 Task: Sort the products in the category "Facial Care & Cosmetics" by unit price (low first).
Action: Mouse moved to (332, 157)
Screenshot: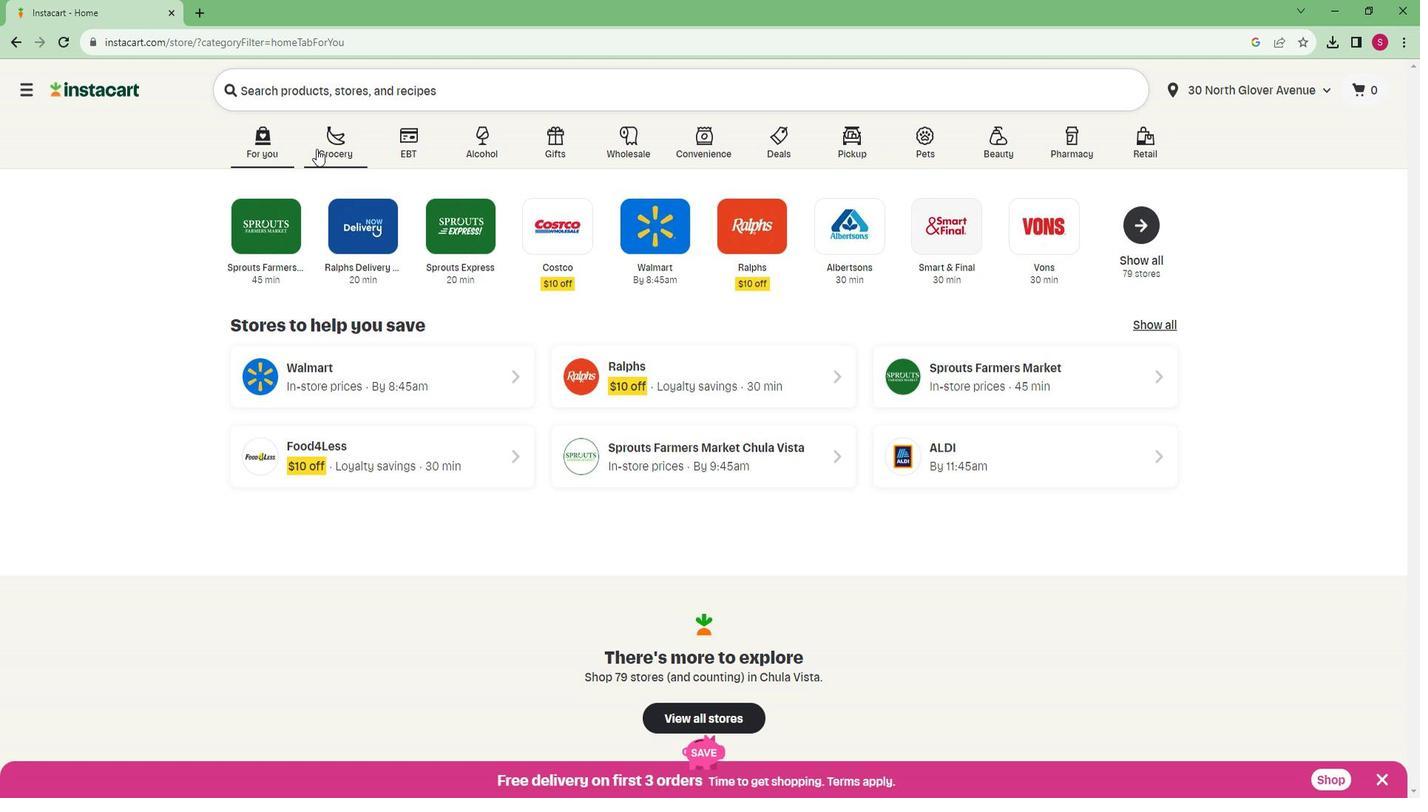 
Action: Mouse pressed left at (332, 157)
Screenshot: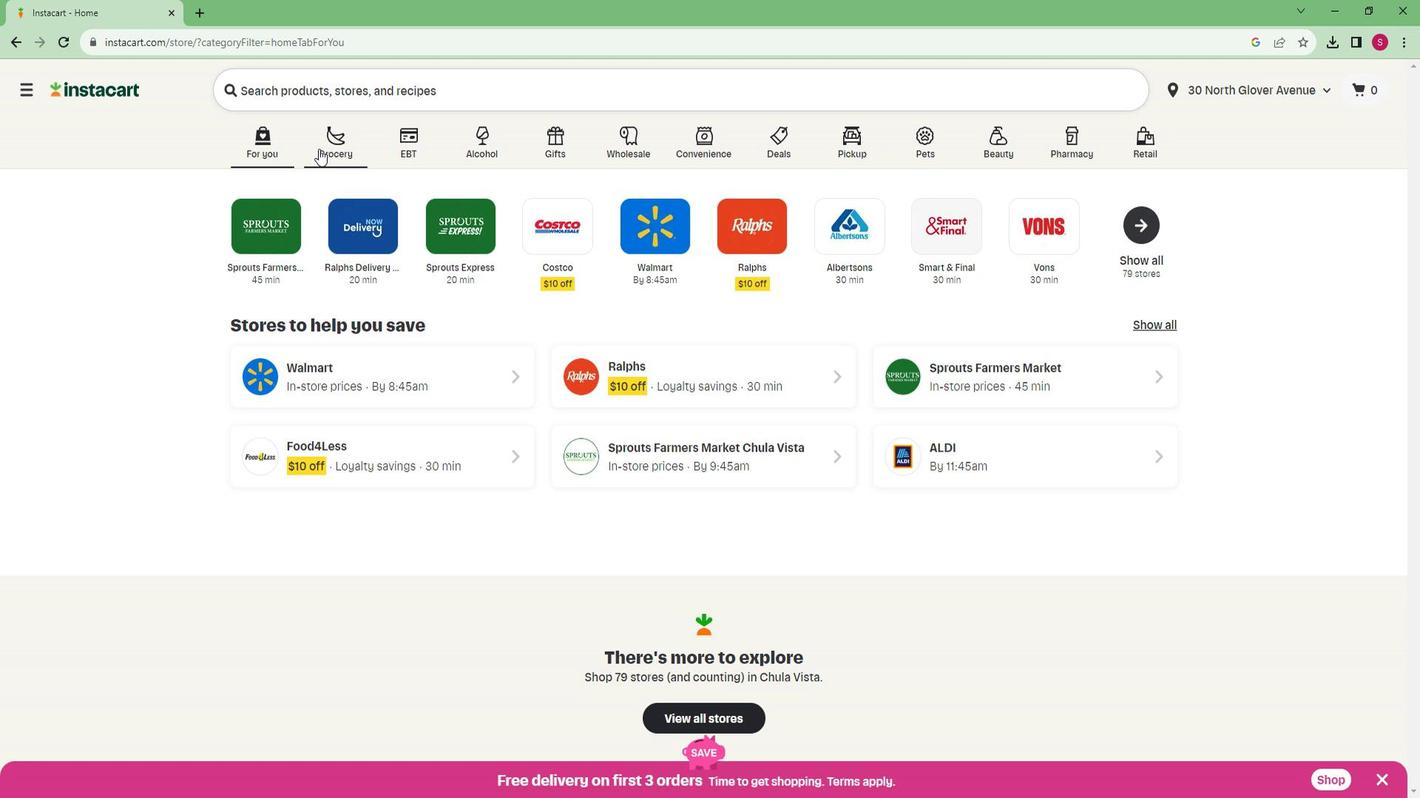 
Action: Mouse moved to (289, 380)
Screenshot: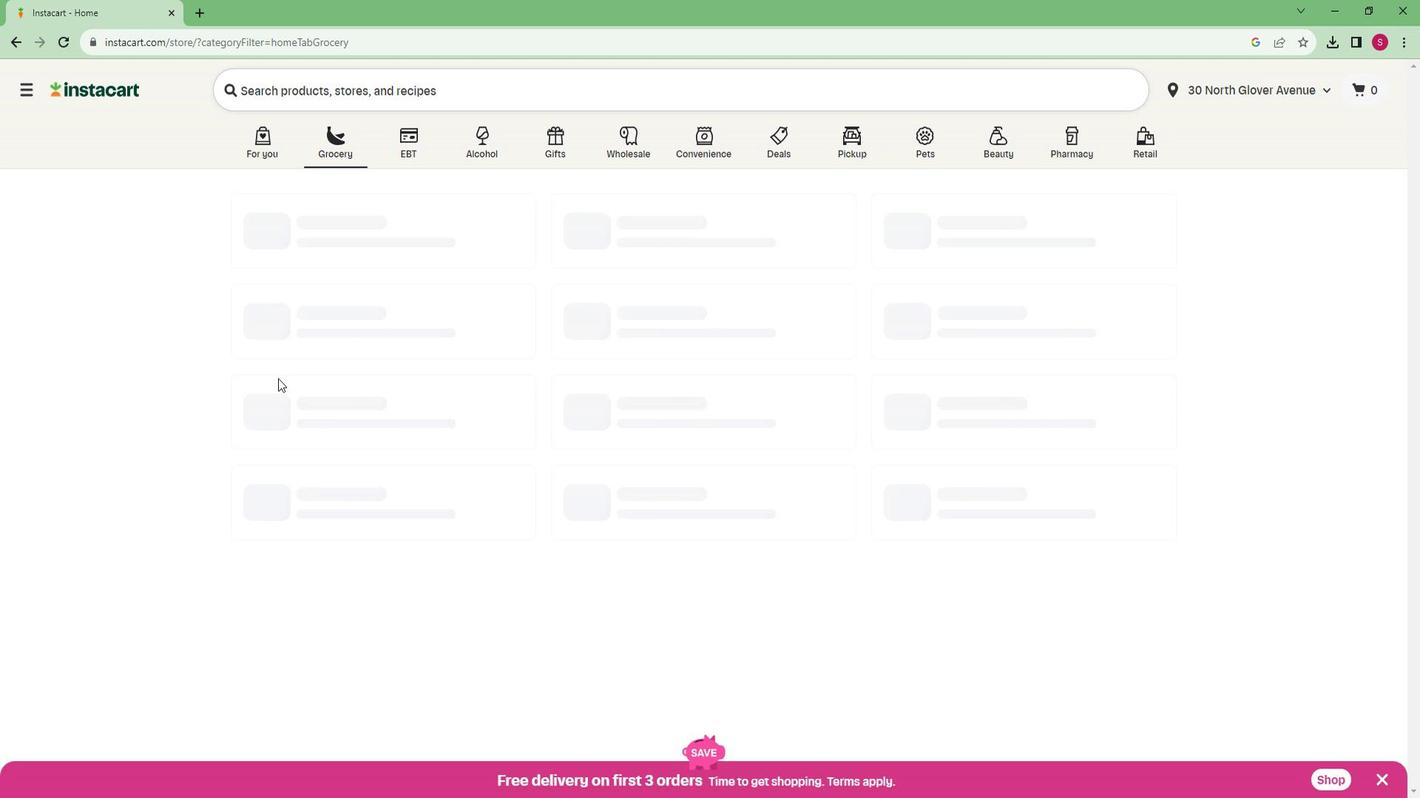
Action: Mouse scrolled (289, 380) with delta (0, 0)
Screenshot: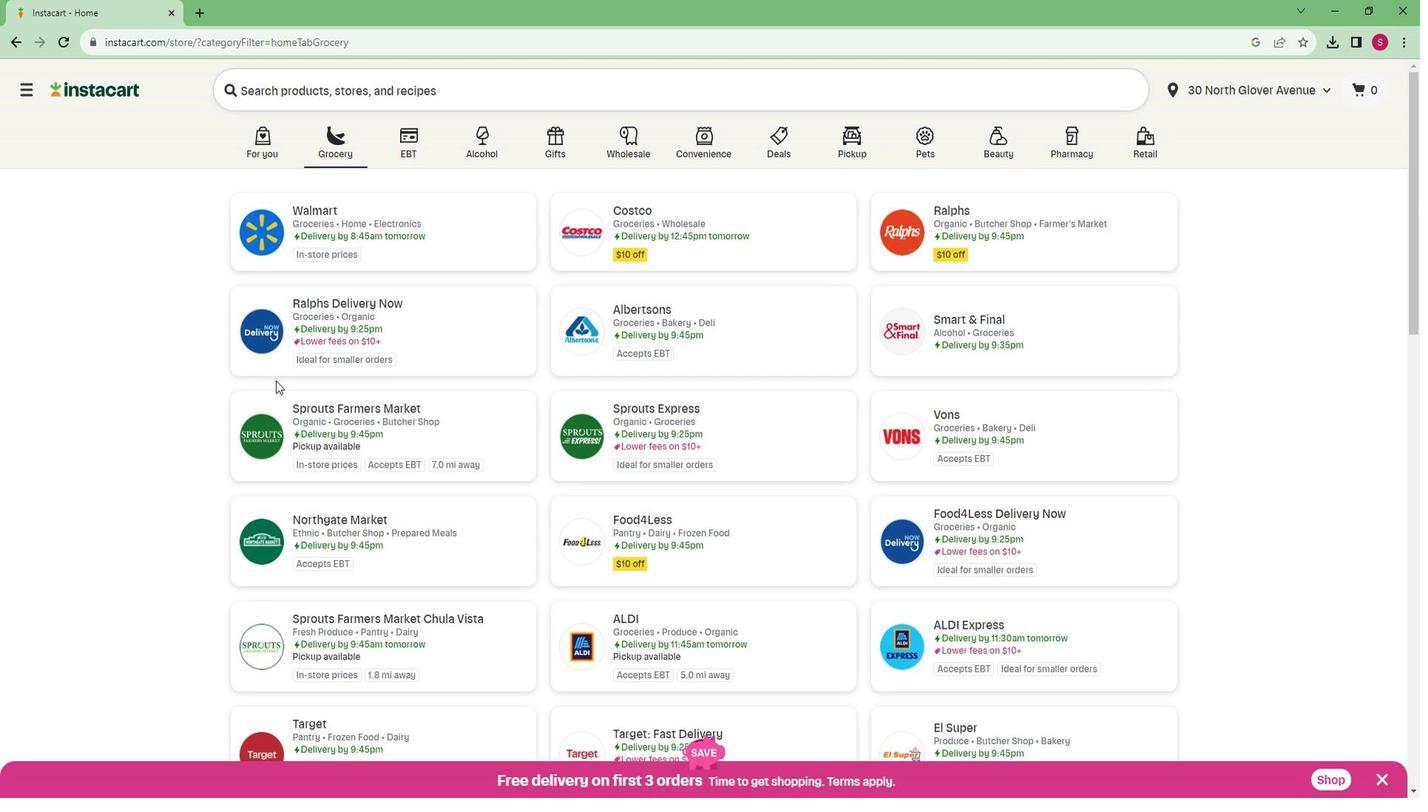 
Action: Mouse scrolled (289, 380) with delta (0, 0)
Screenshot: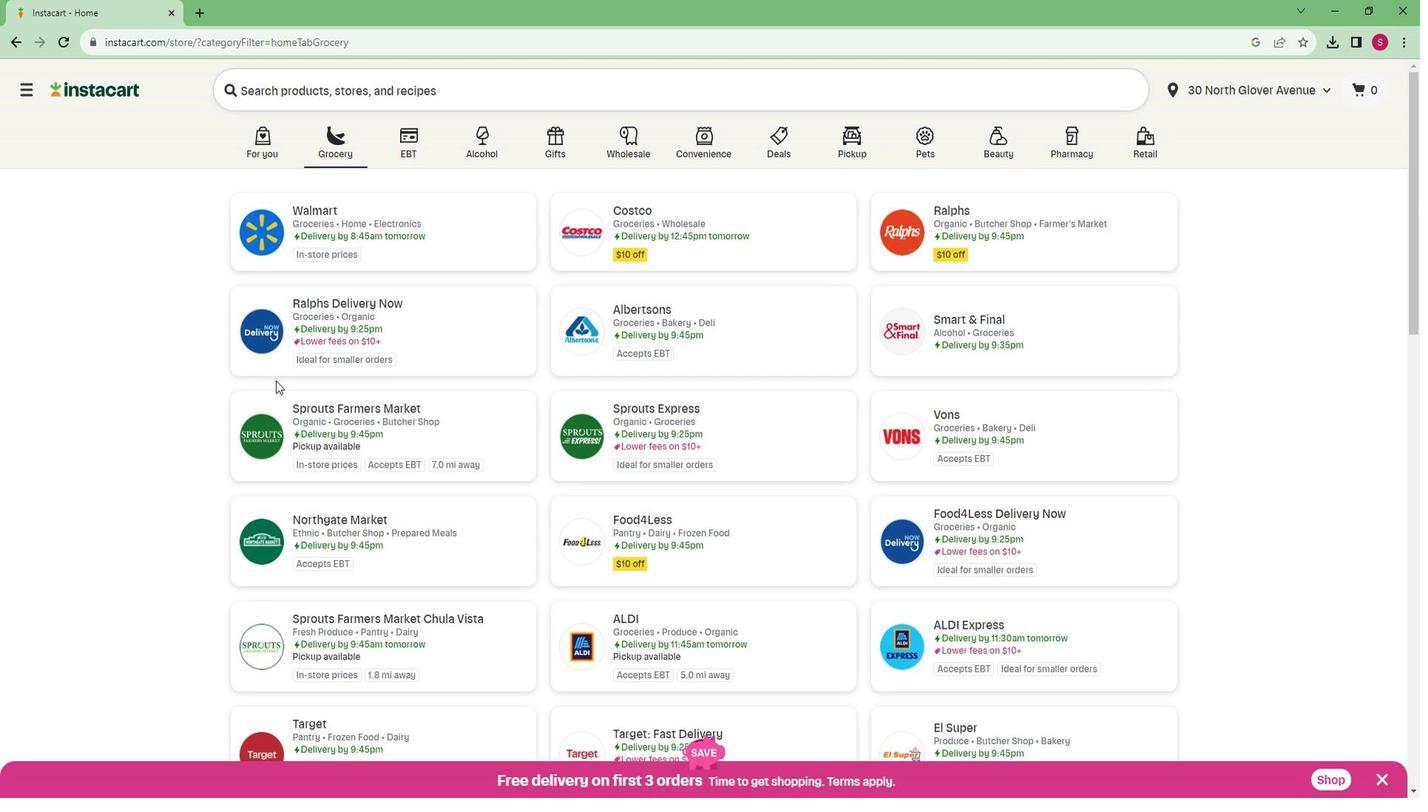 
Action: Mouse scrolled (289, 380) with delta (0, 0)
Screenshot: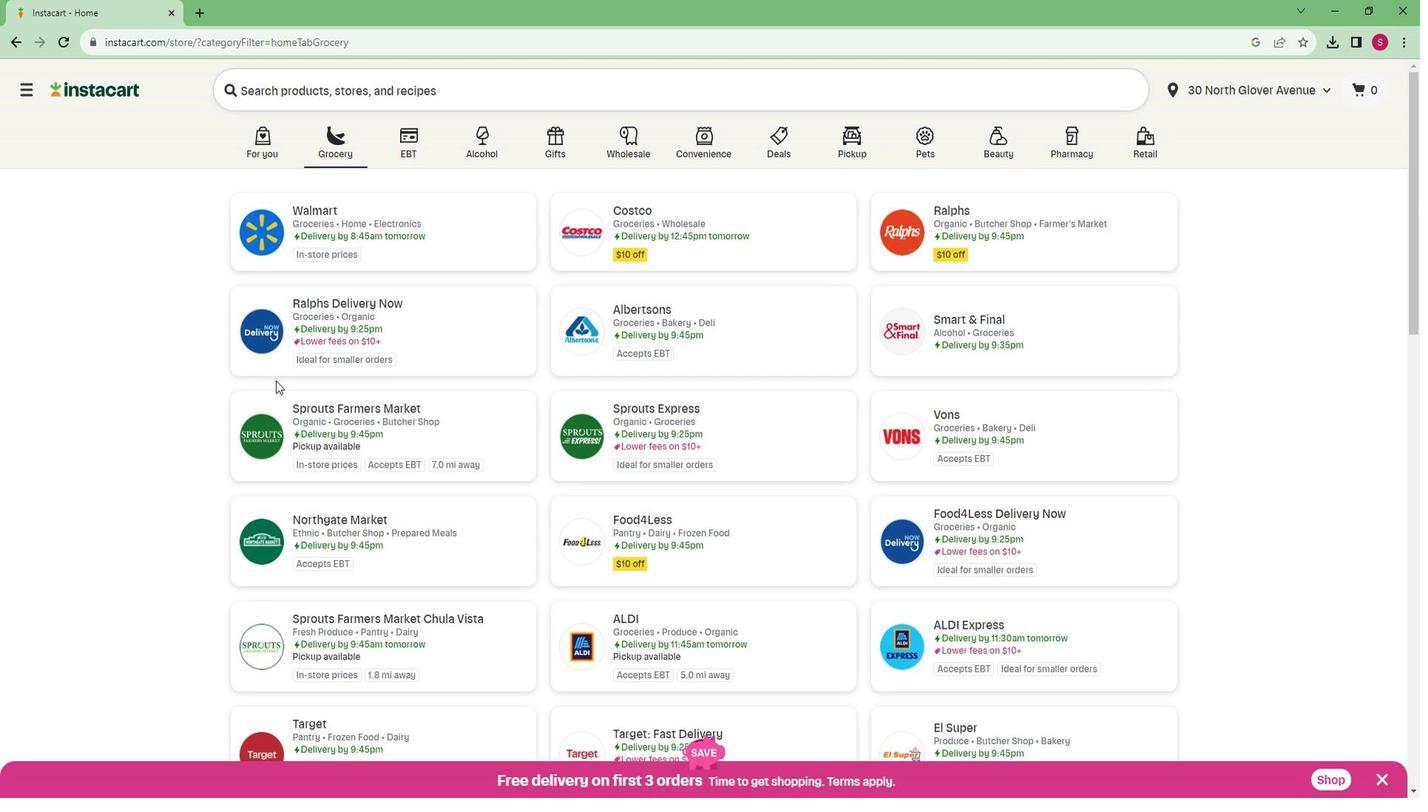 
Action: Mouse scrolled (289, 380) with delta (0, 0)
Screenshot: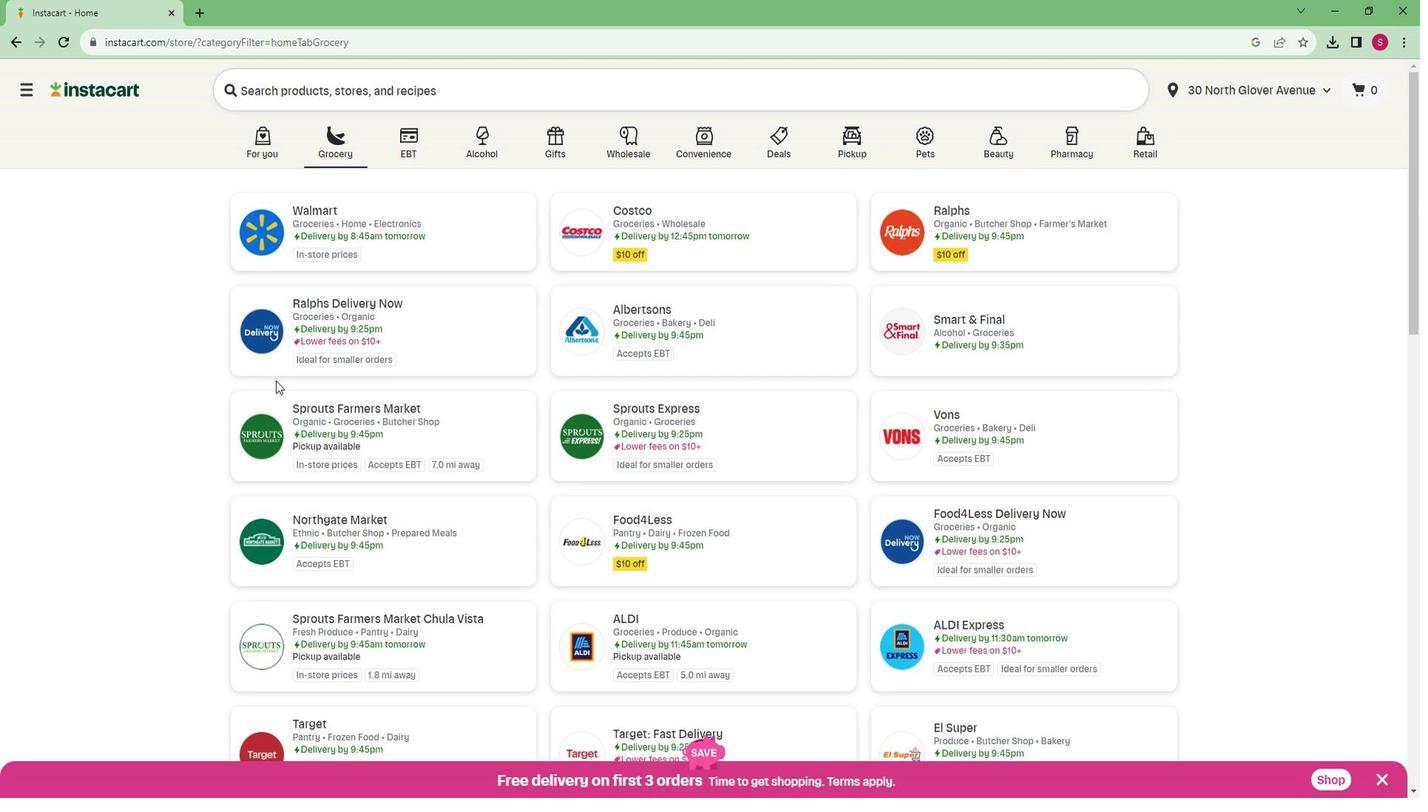 
Action: Mouse scrolled (289, 380) with delta (0, 0)
Screenshot: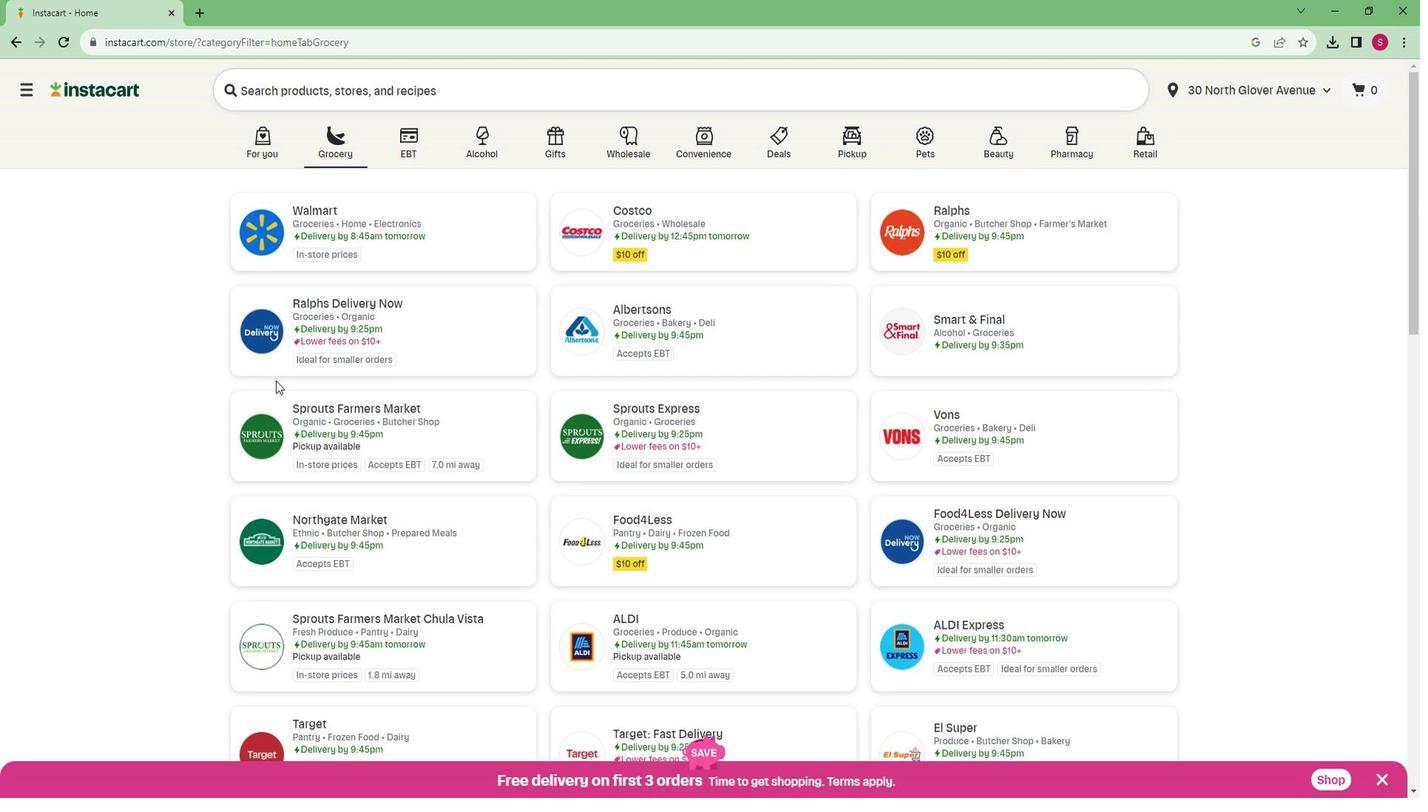 
Action: Mouse scrolled (289, 380) with delta (0, 0)
Screenshot: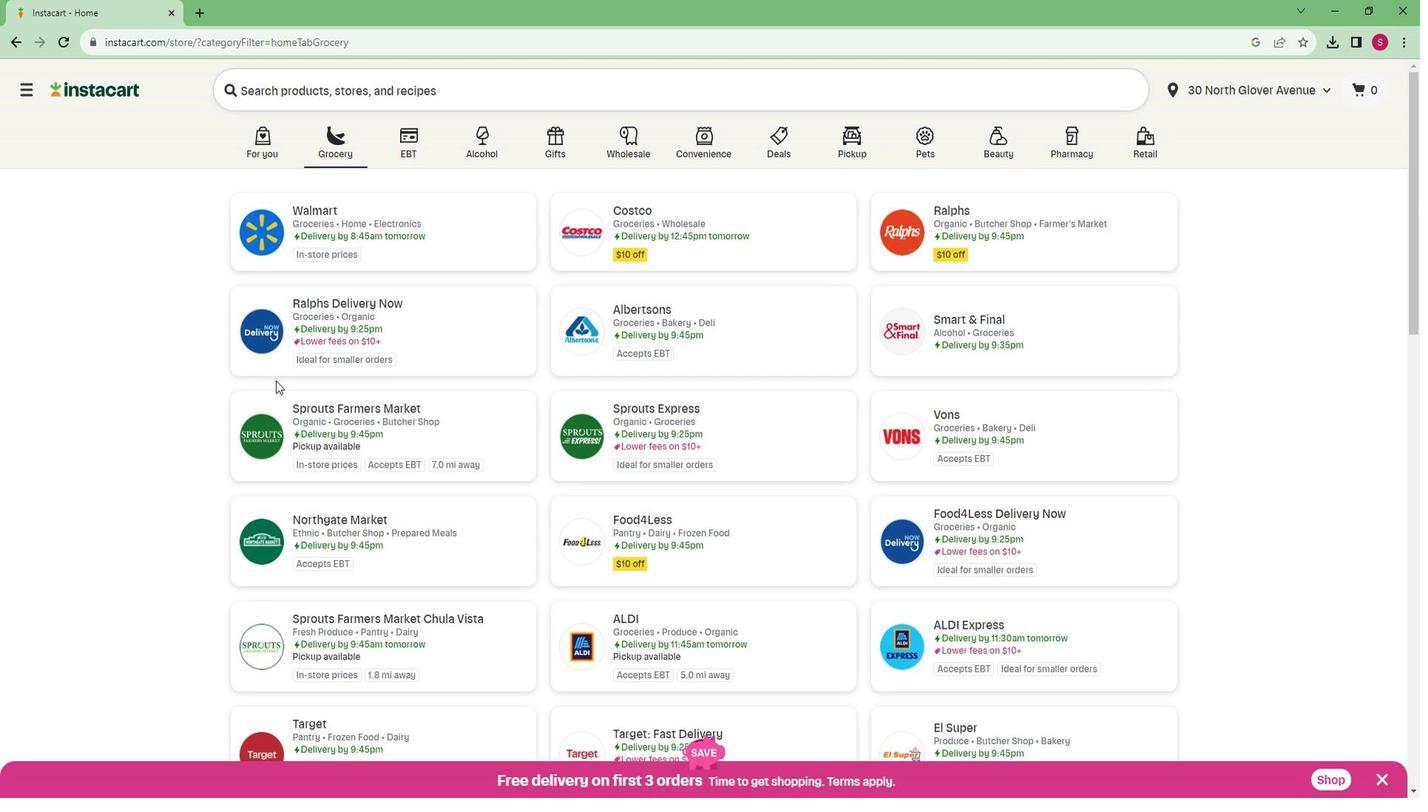 
Action: Mouse scrolled (289, 381) with delta (0, 0)
Screenshot: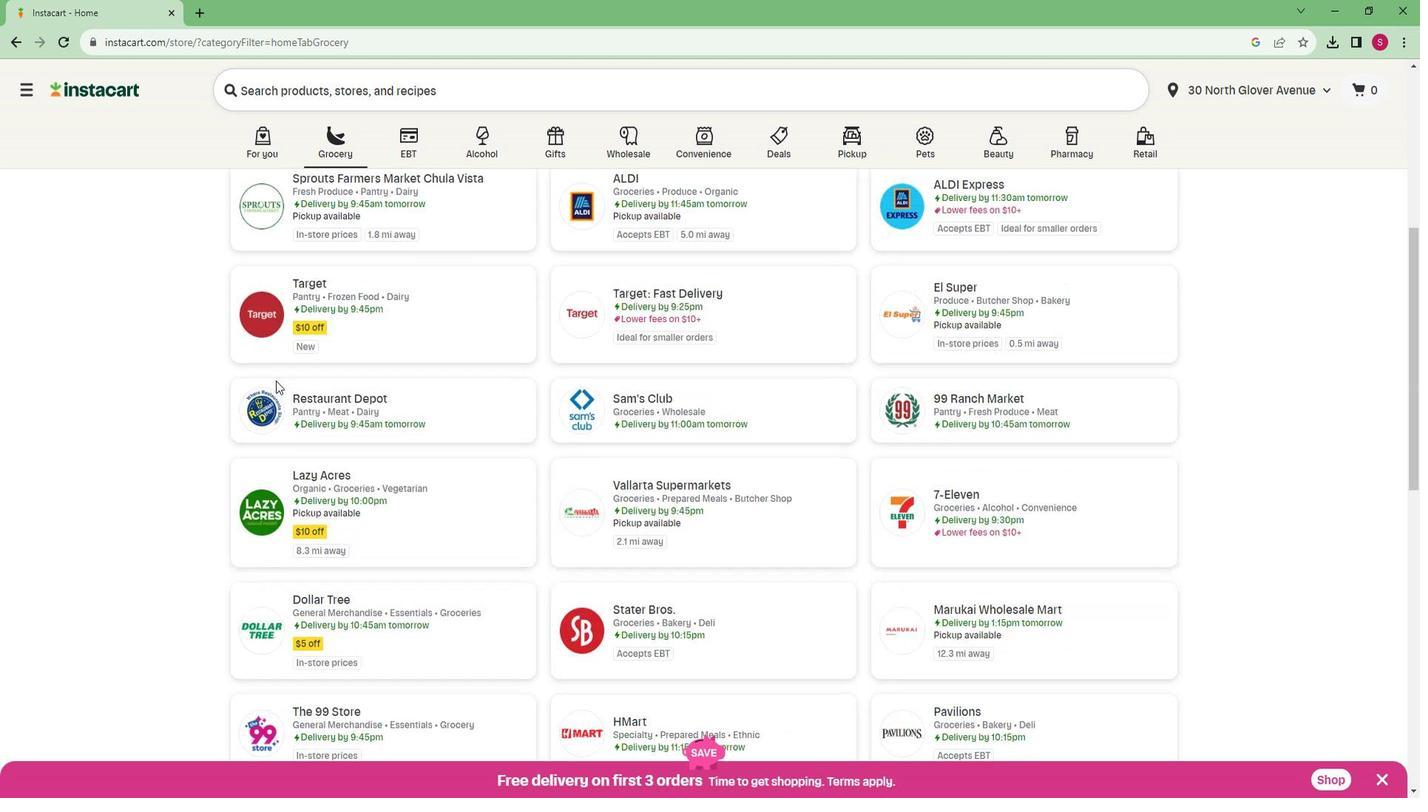 
Action: Mouse scrolled (289, 381) with delta (0, 0)
Screenshot: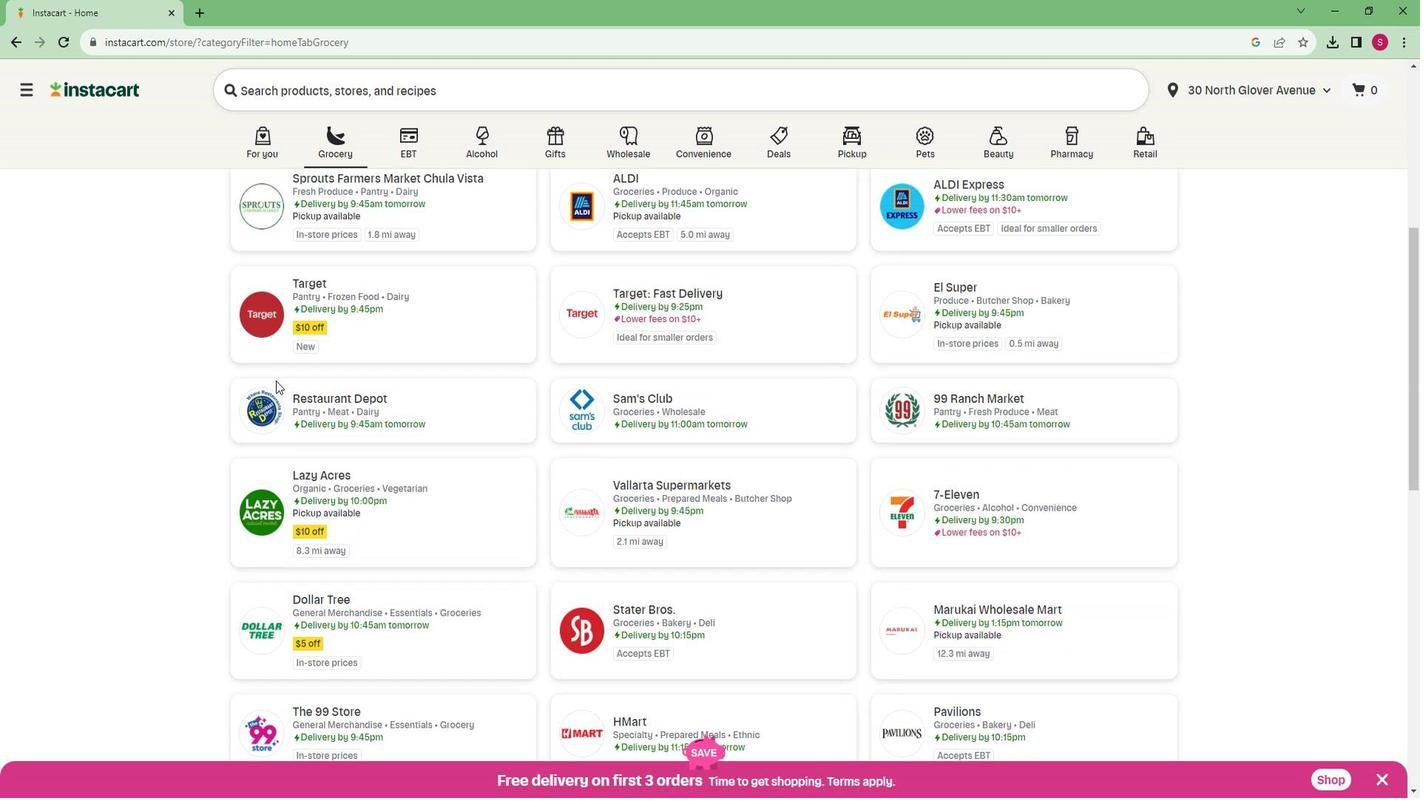 
Action: Mouse scrolled (289, 381) with delta (0, 0)
Screenshot: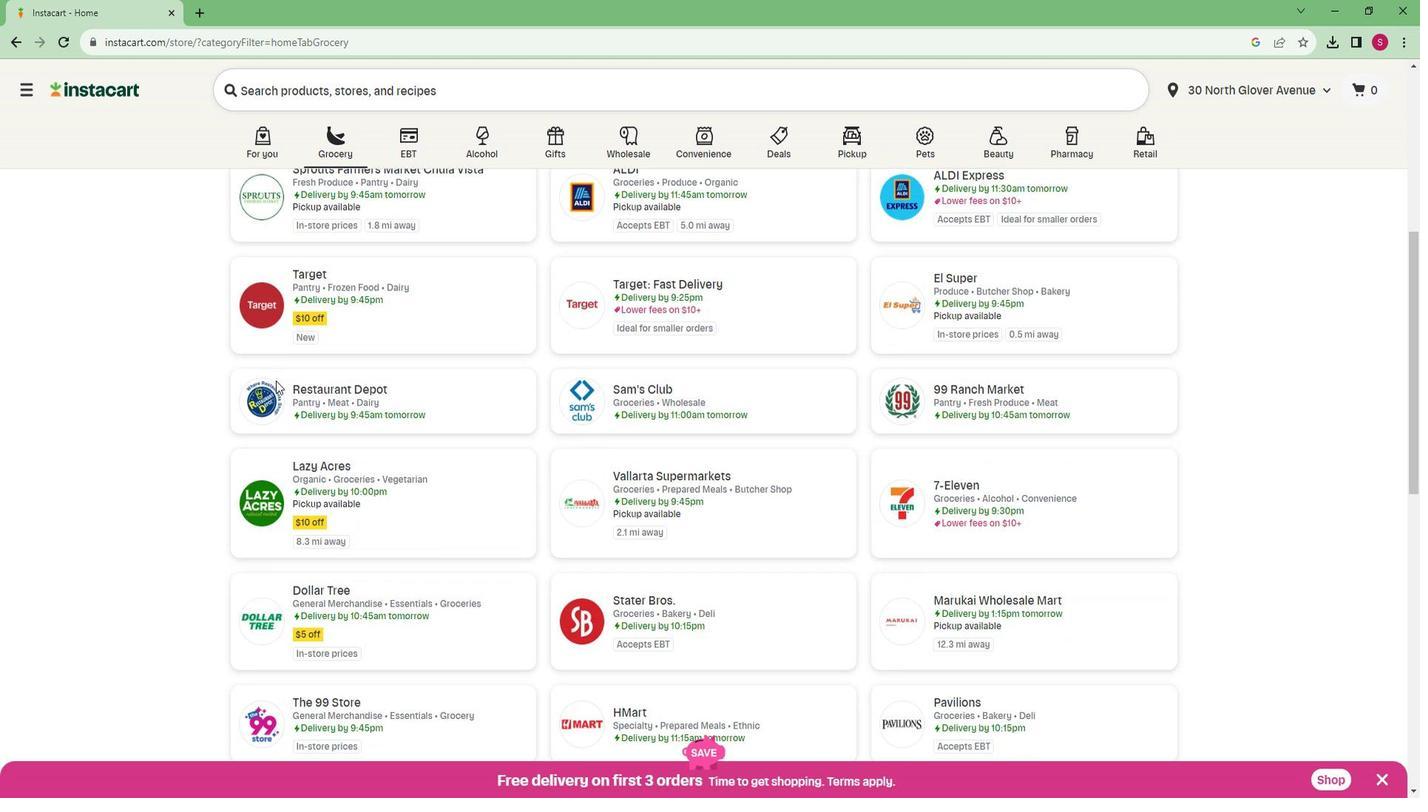 
Action: Mouse scrolled (289, 381) with delta (0, 0)
Screenshot: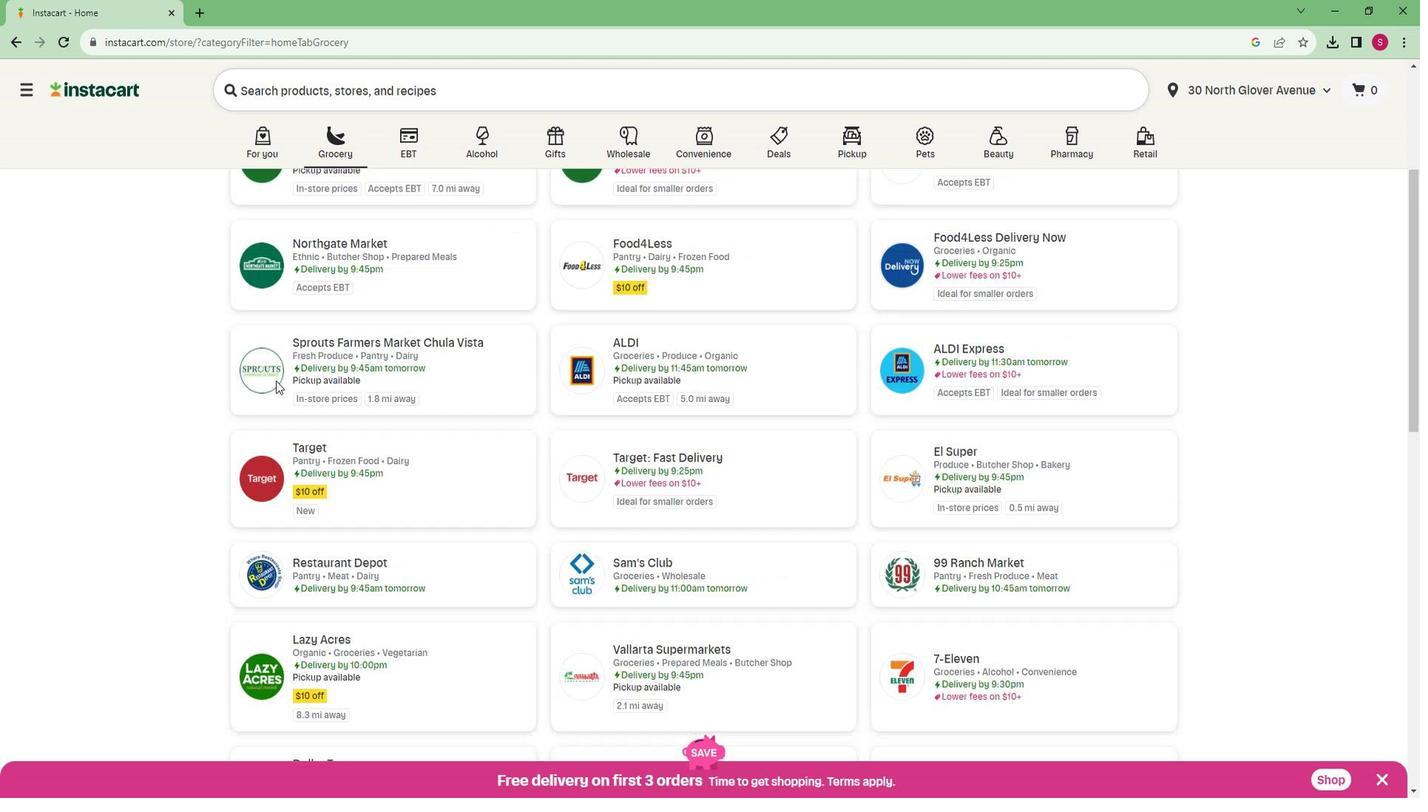 
Action: Mouse moved to (367, 275)
Screenshot: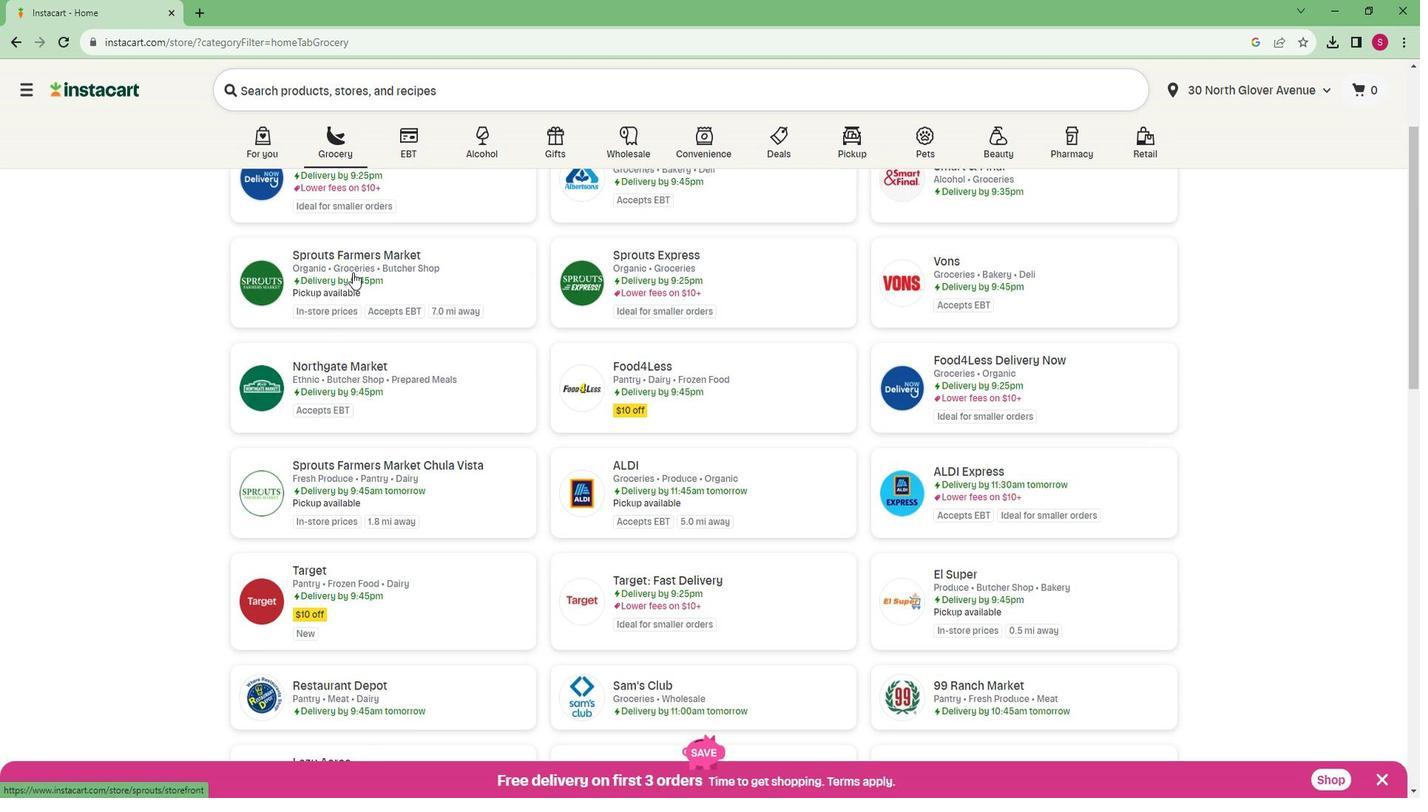
Action: Mouse pressed left at (367, 275)
Screenshot: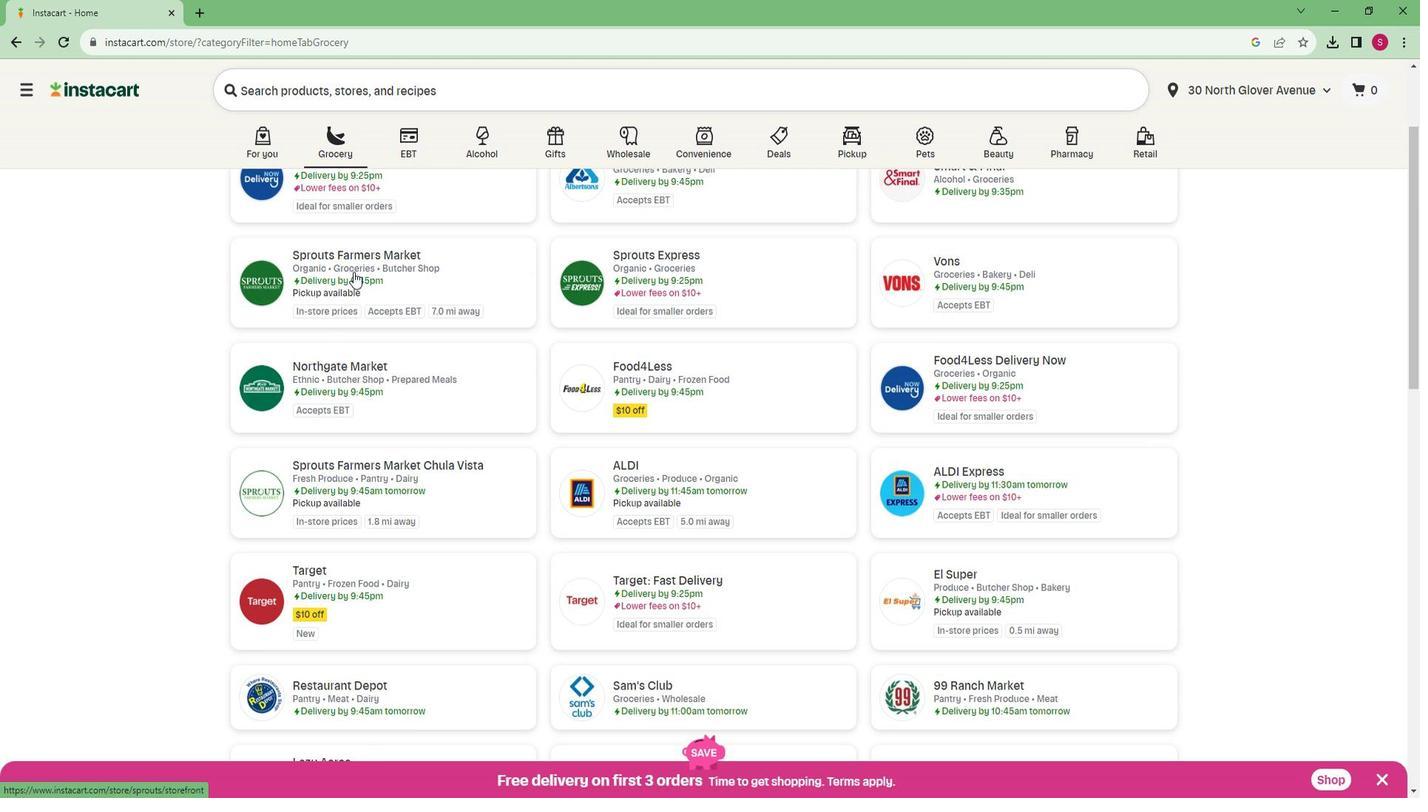
Action: Mouse moved to (110, 540)
Screenshot: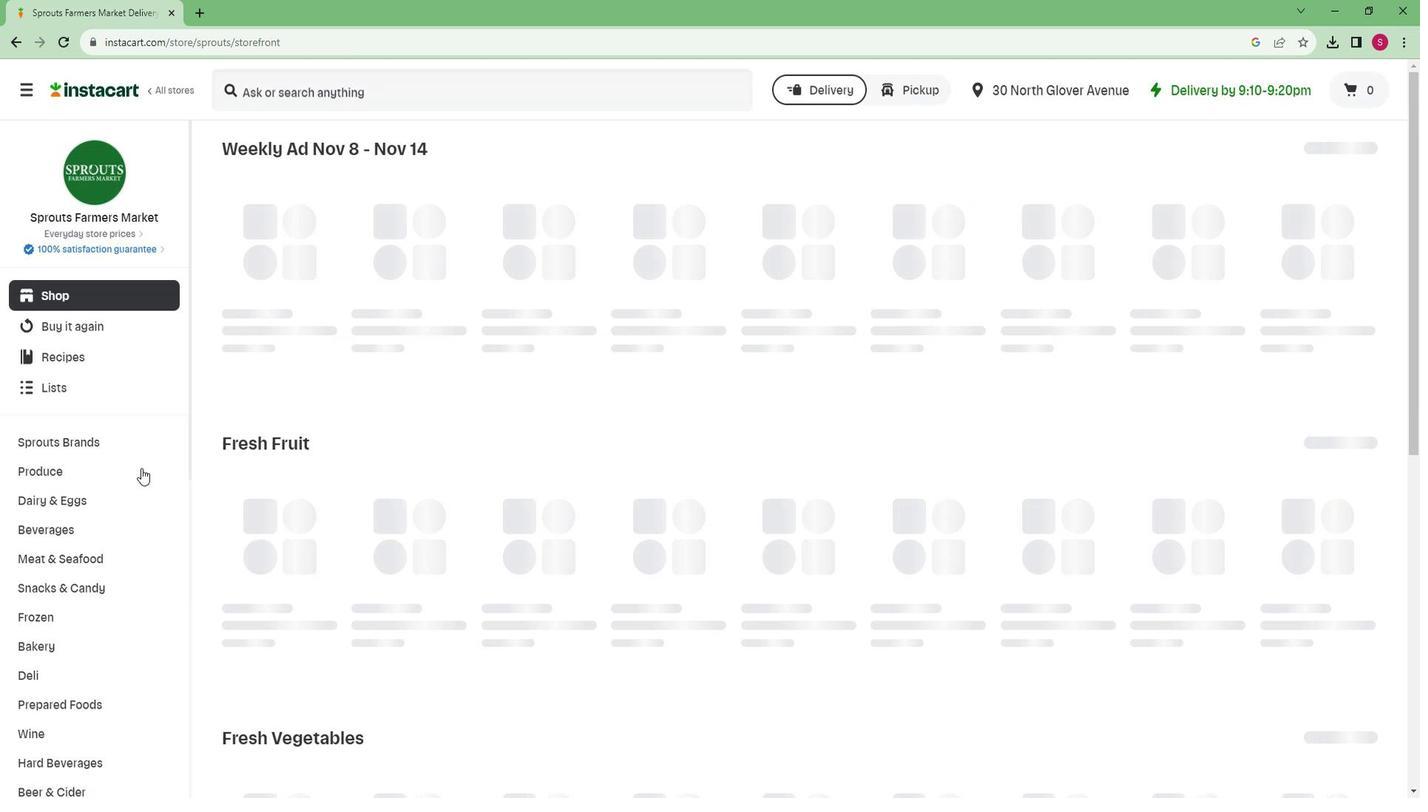 
Action: Mouse scrolled (110, 540) with delta (0, 0)
Screenshot: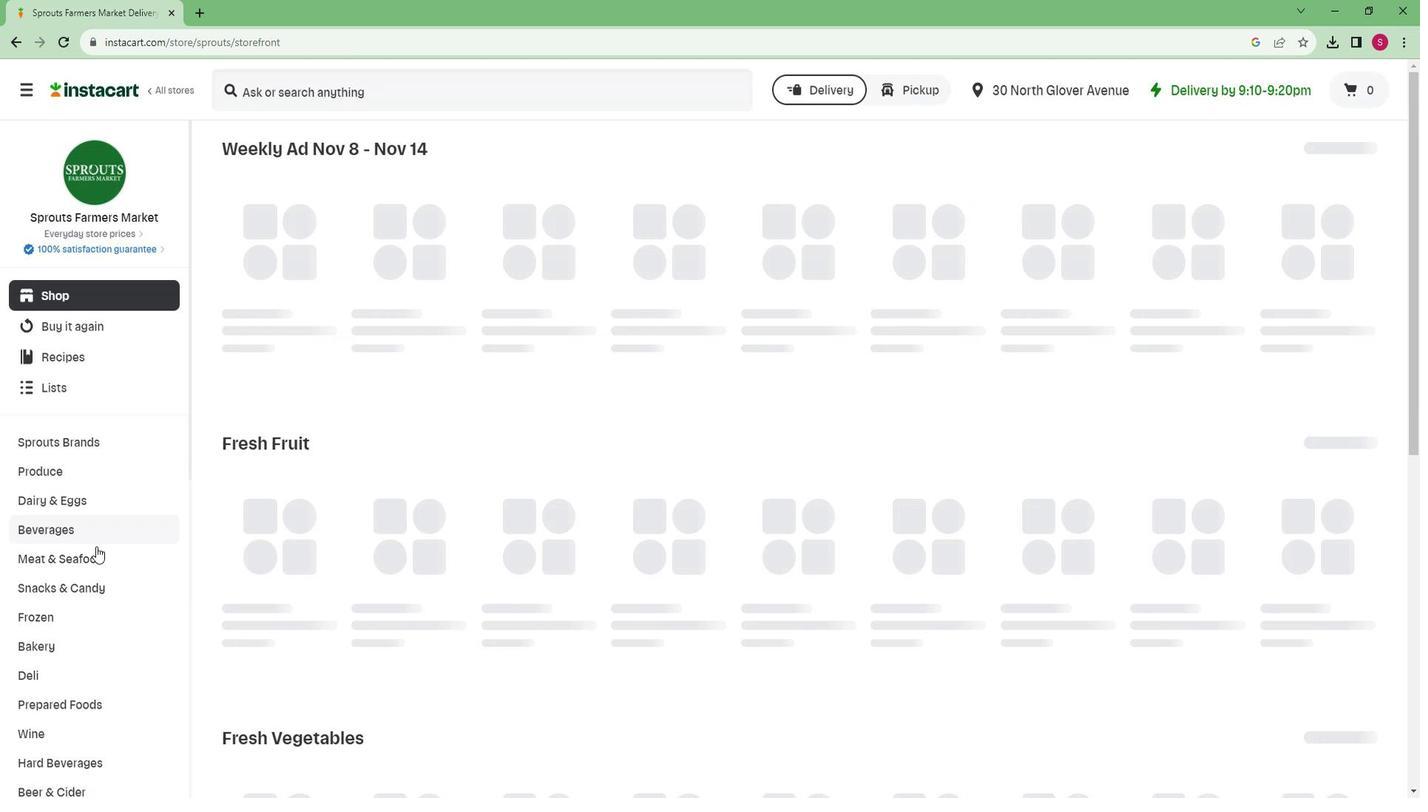
Action: Mouse scrolled (110, 540) with delta (0, 0)
Screenshot: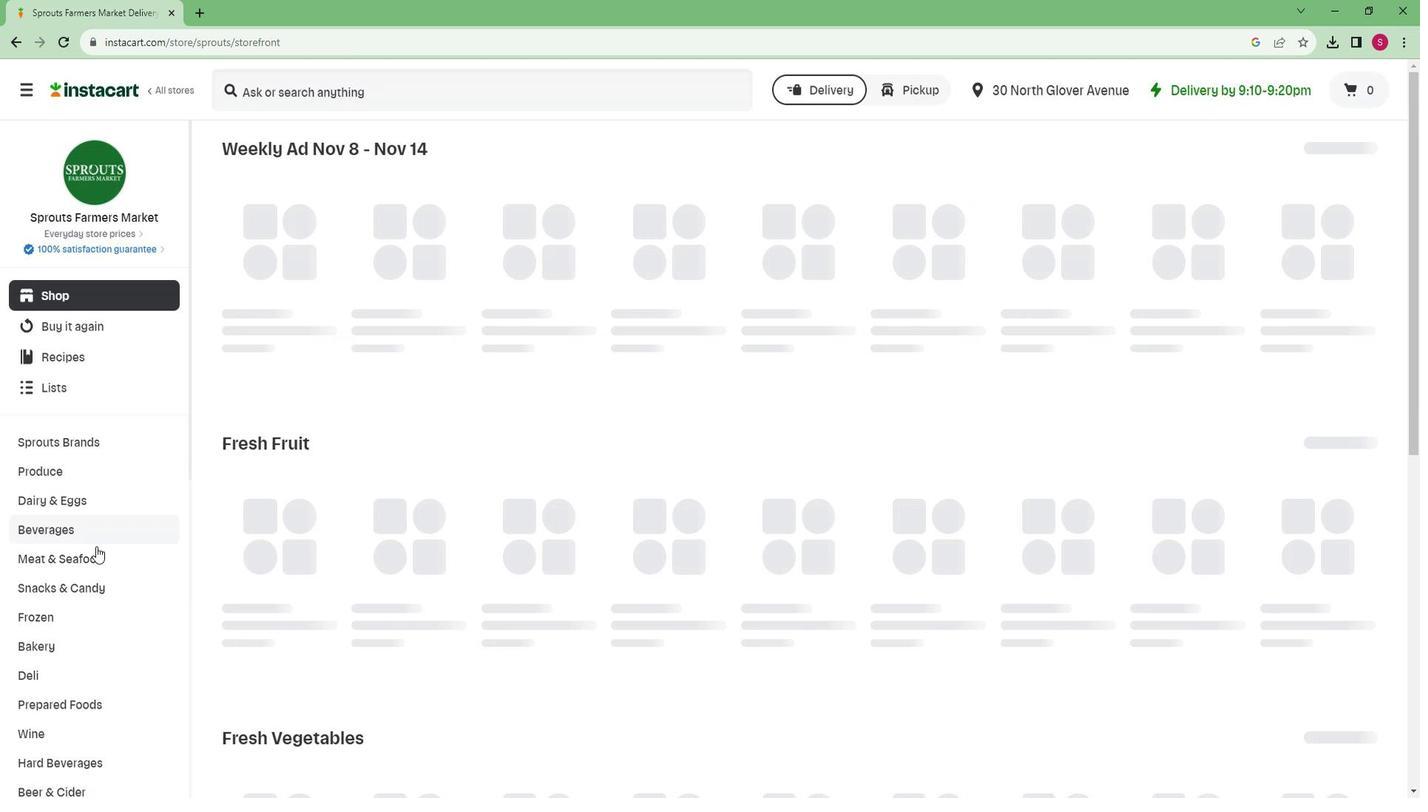 
Action: Mouse scrolled (110, 540) with delta (0, 0)
Screenshot: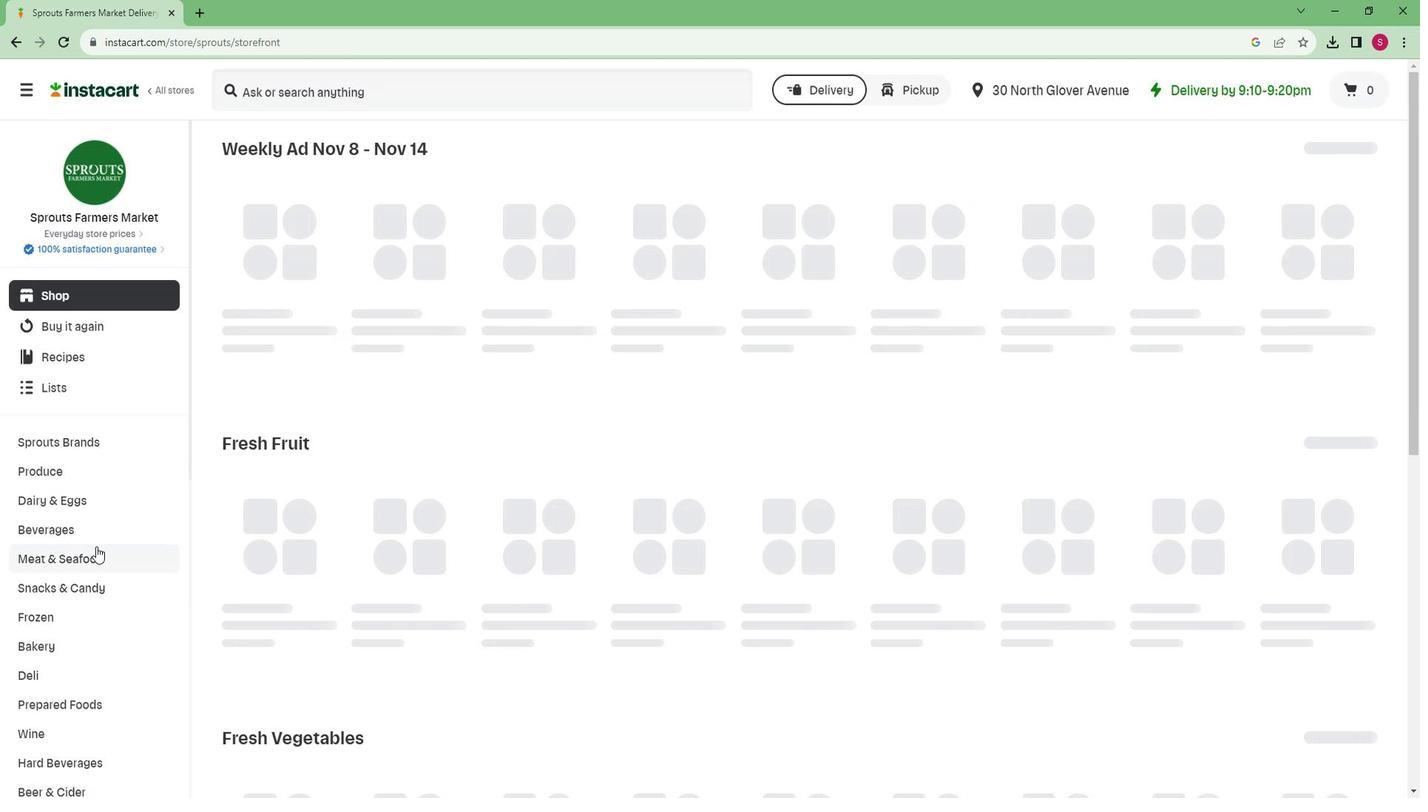
Action: Mouse scrolled (110, 540) with delta (0, 0)
Screenshot: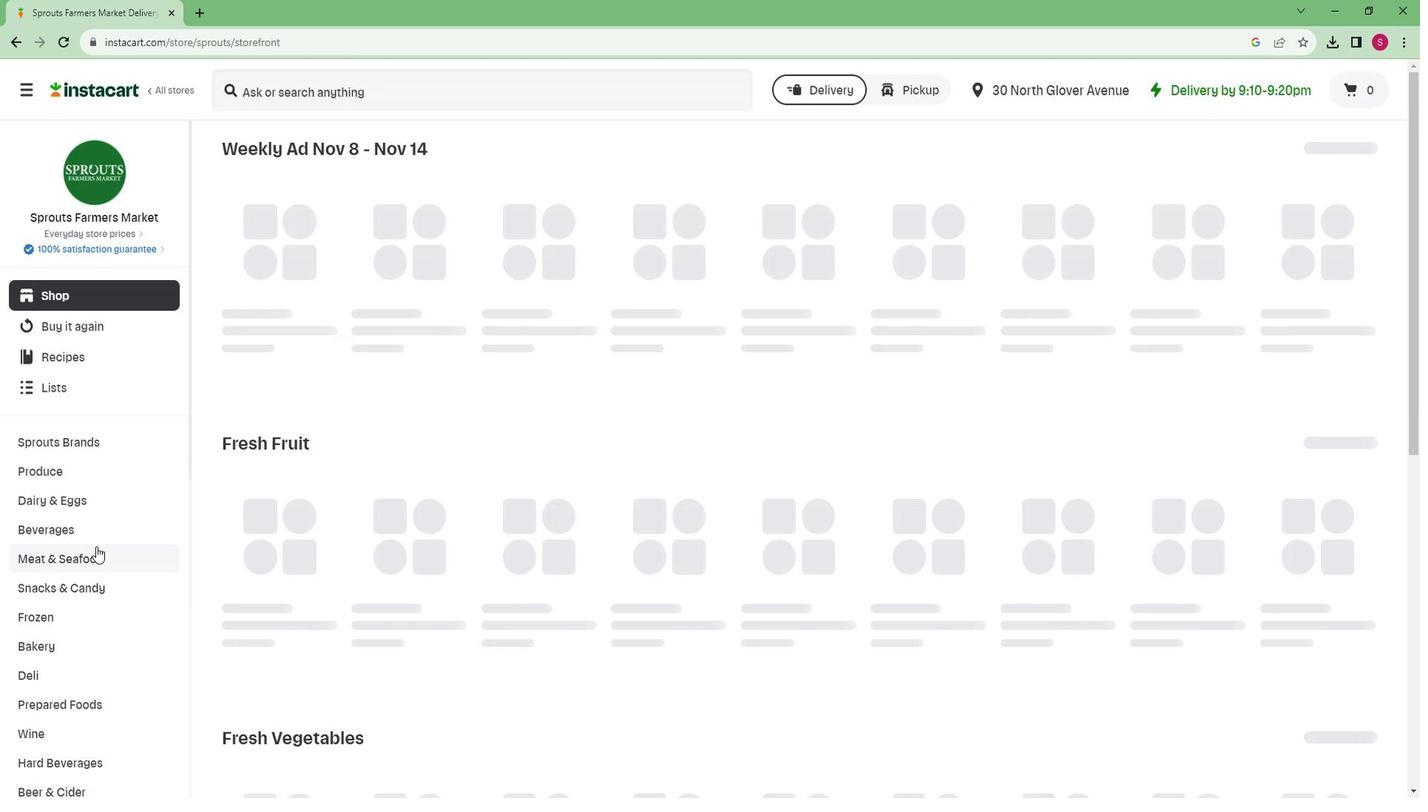 
Action: Mouse scrolled (110, 540) with delta (0, 0)
Screenshot: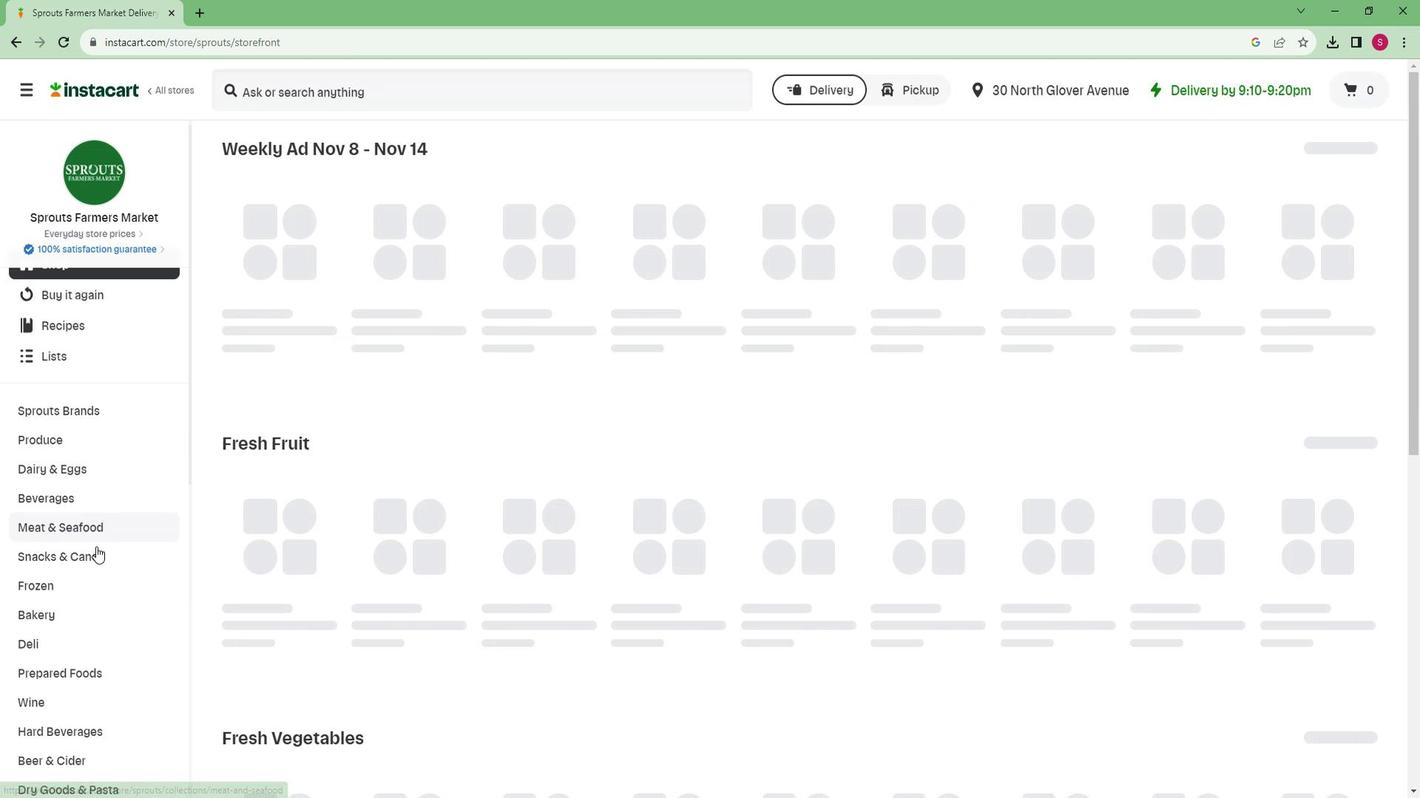 
Action: Mouse scrolled (110, 540) with delta (0, 0)
Screenshot: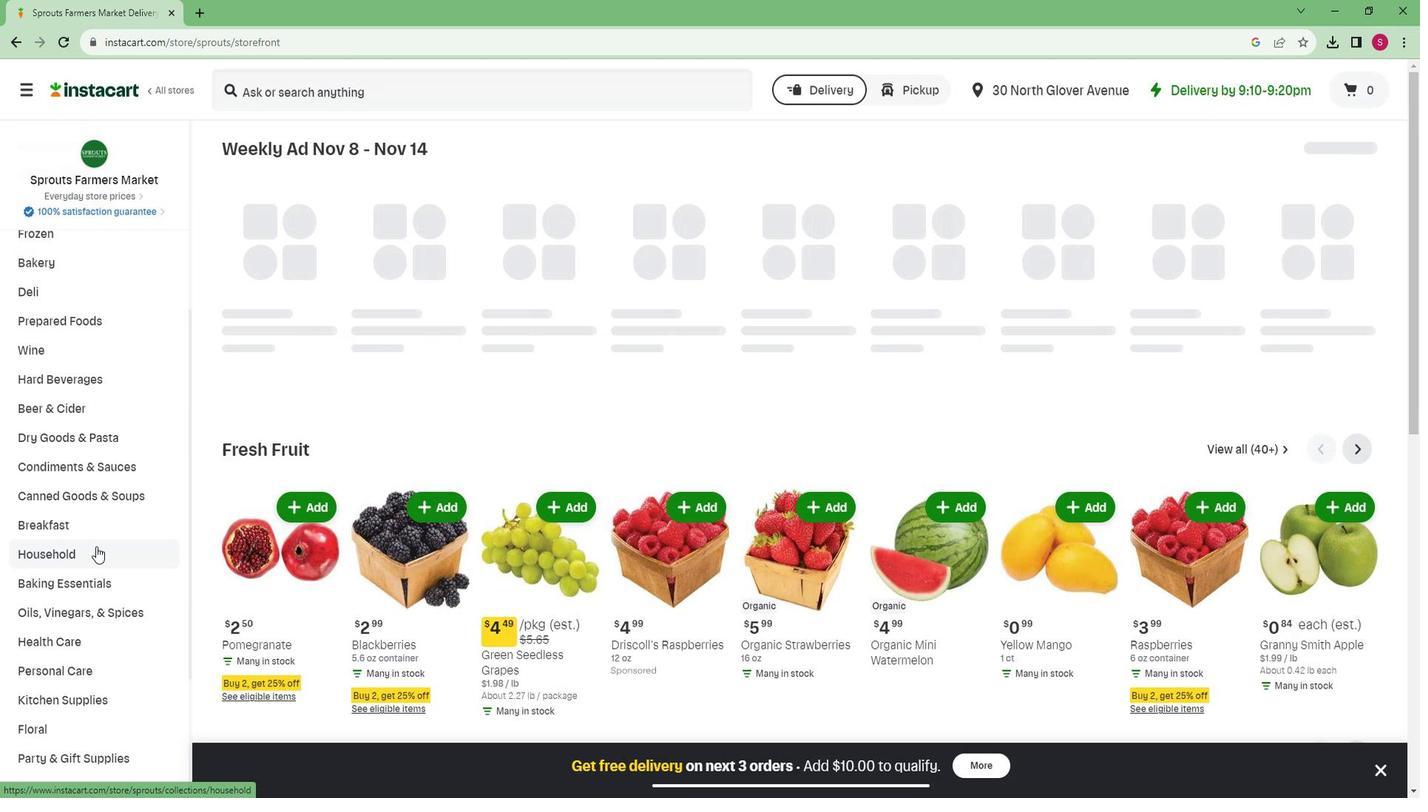 
Action: Mouse scrolled (110, 540) with delta (0, 0)
Screenshot: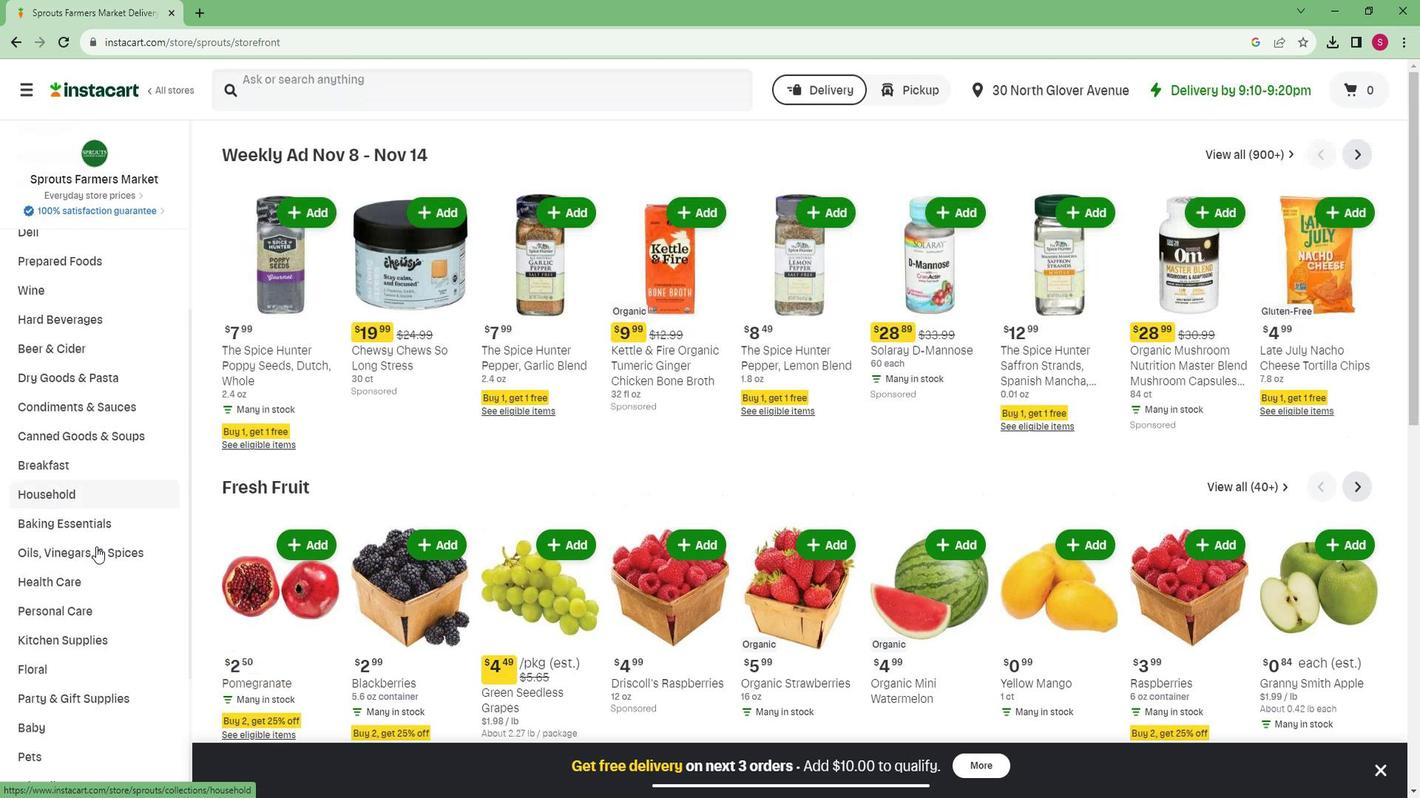 
Action: Mouse scrolled (110, 540) with delta (0, 0)
Screenshot: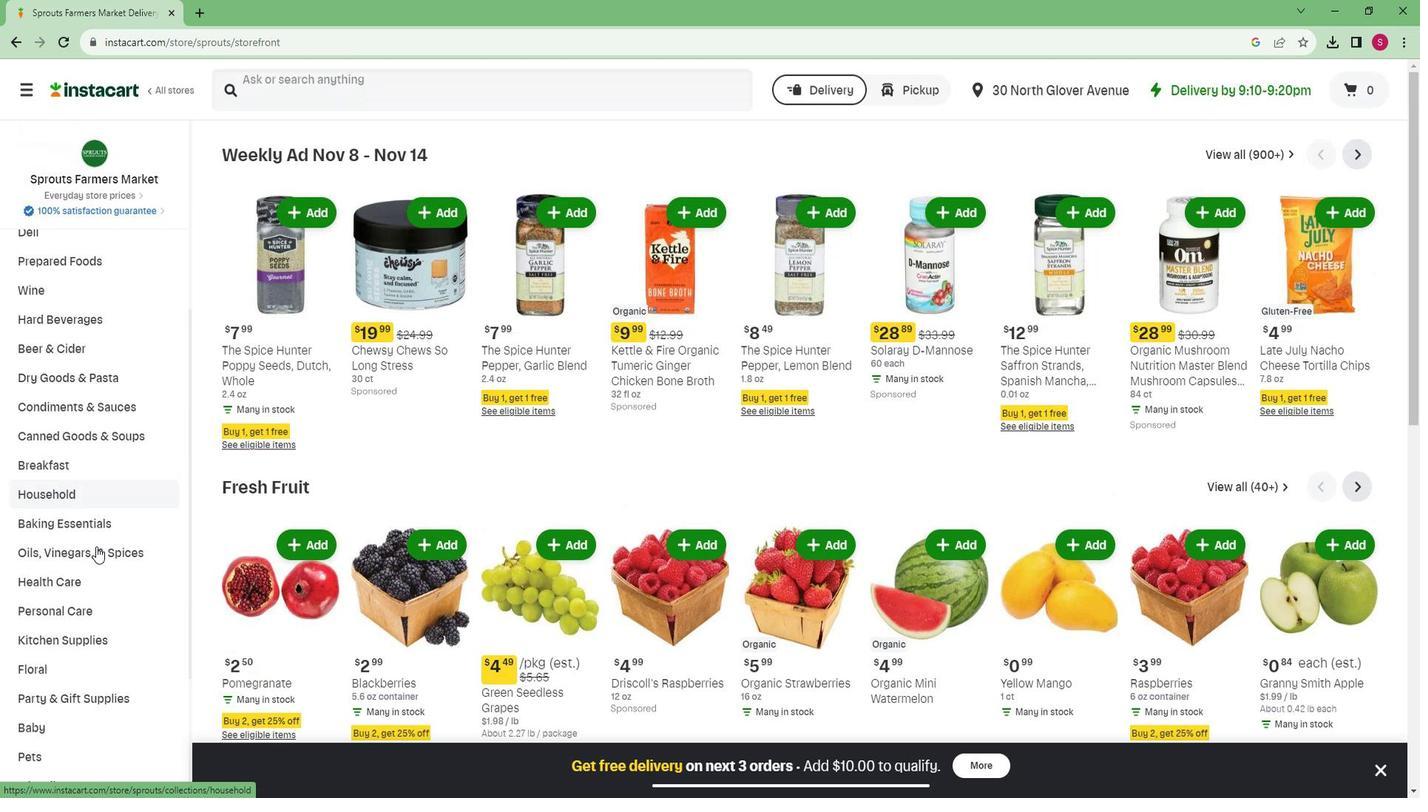 
Action: Mouse scrolled (110, 540) with delta (0, 0)
Screenshot: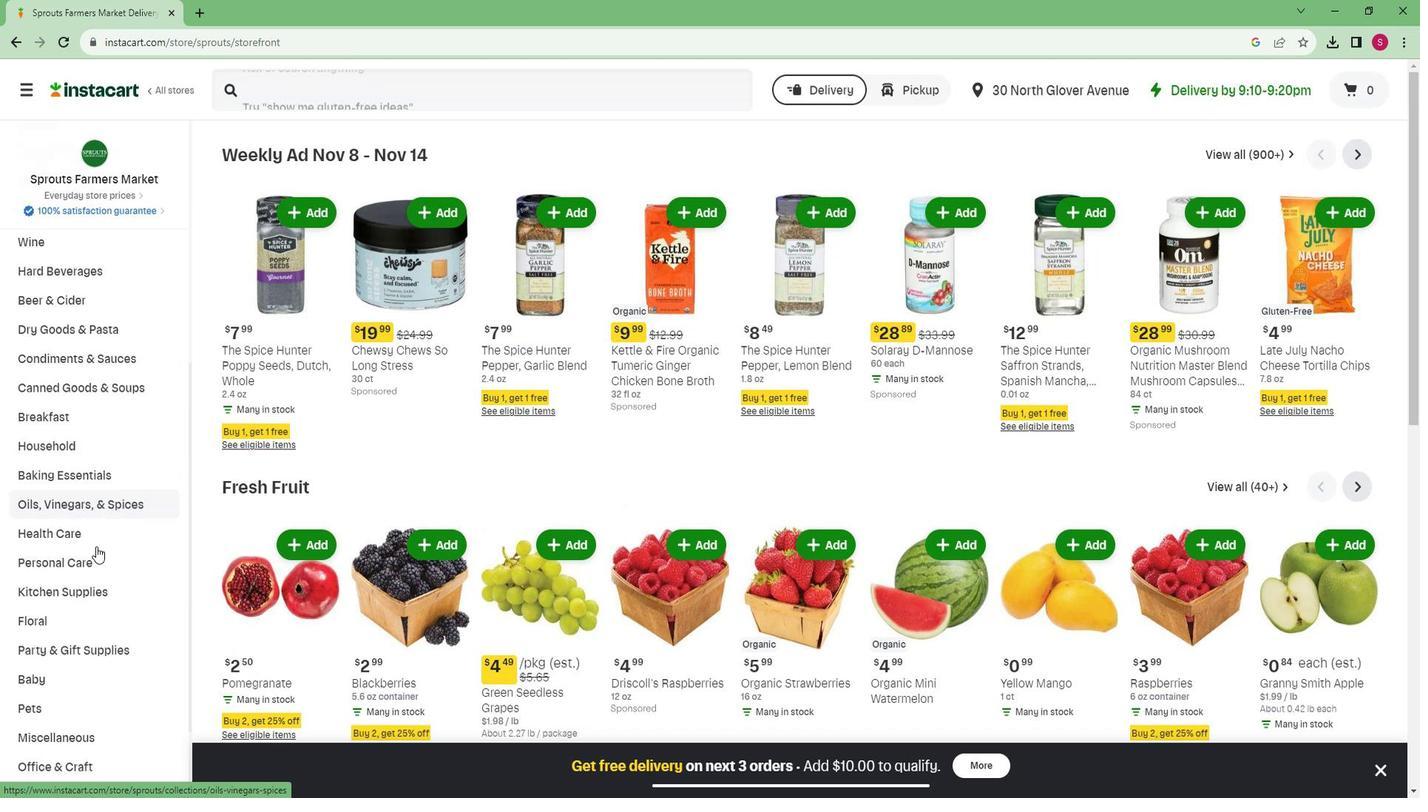 
Action: Mouse scrolled (110, 540) with delta (0, 0)
Screenshot: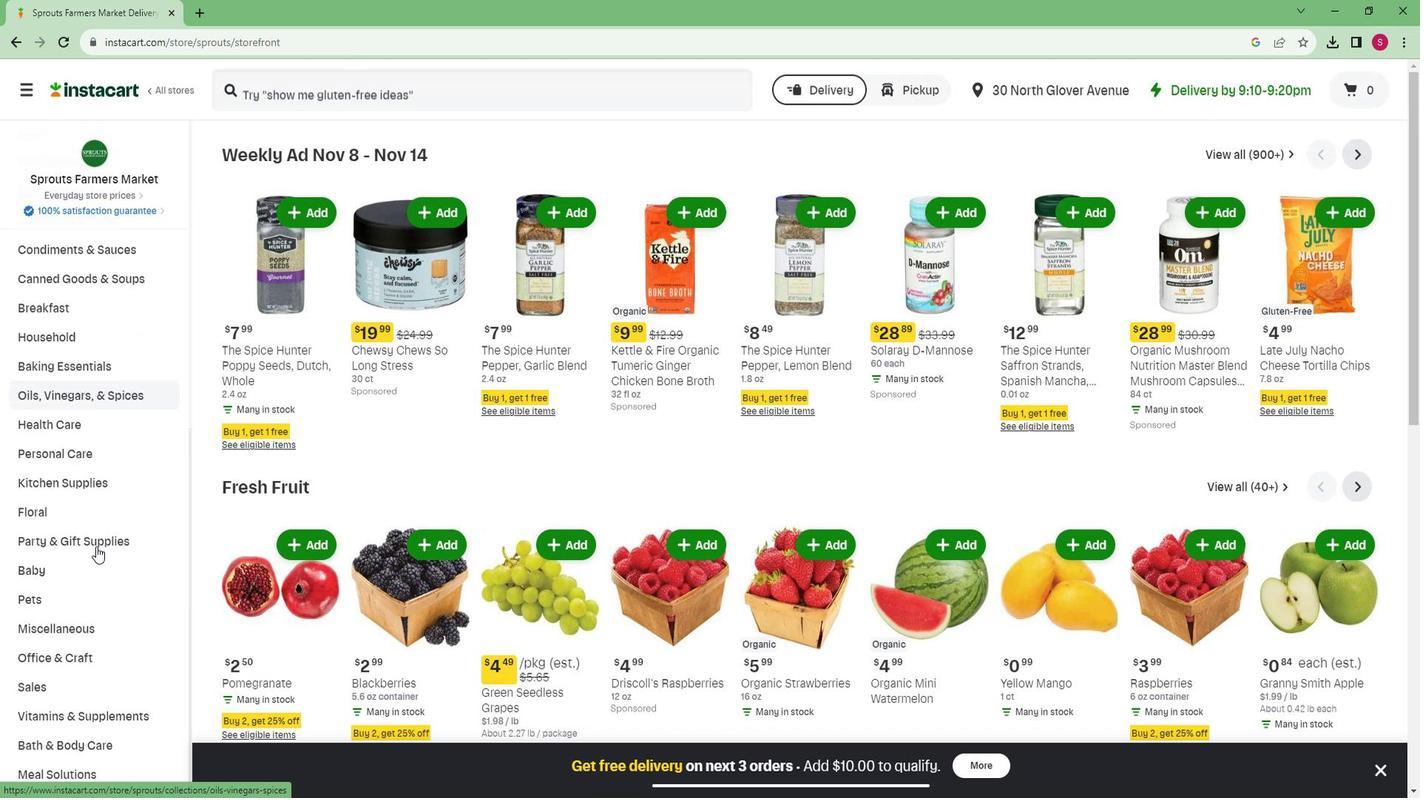
Action: Mouse moved to (58, 733)
Screenshot: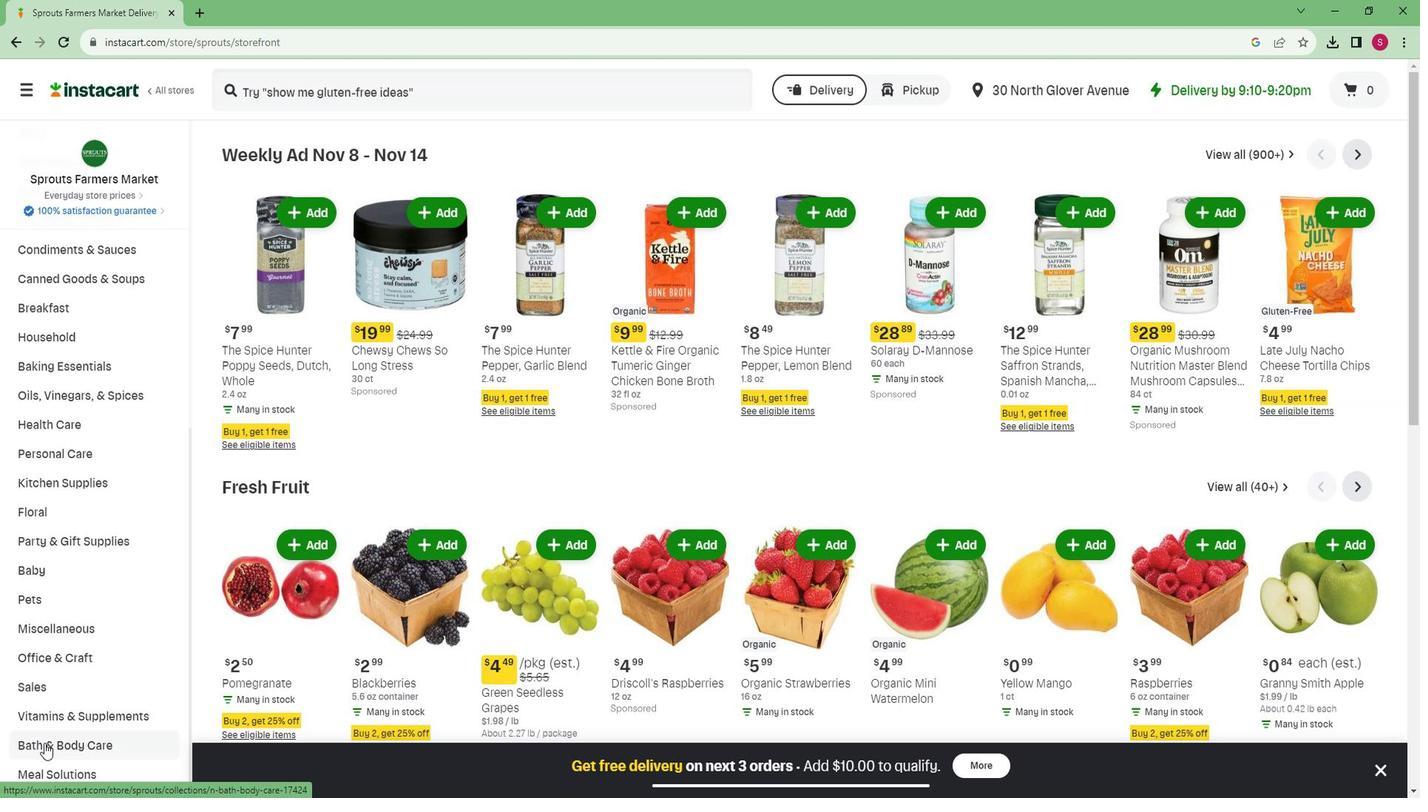 
Action: Mouse pressed left at (58, 733)
Screenshot: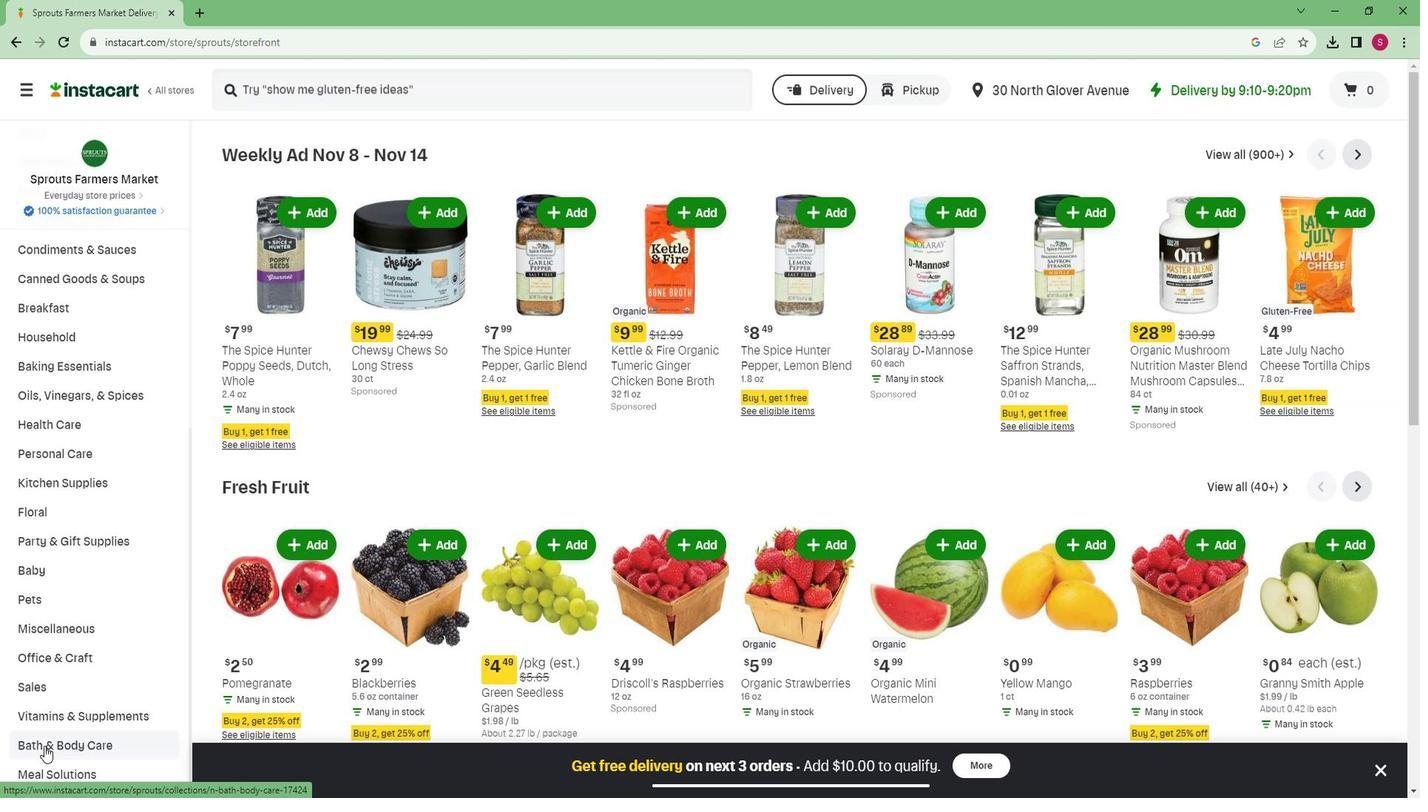 
Action: Mouse moved to (867, 207)
Screenshot: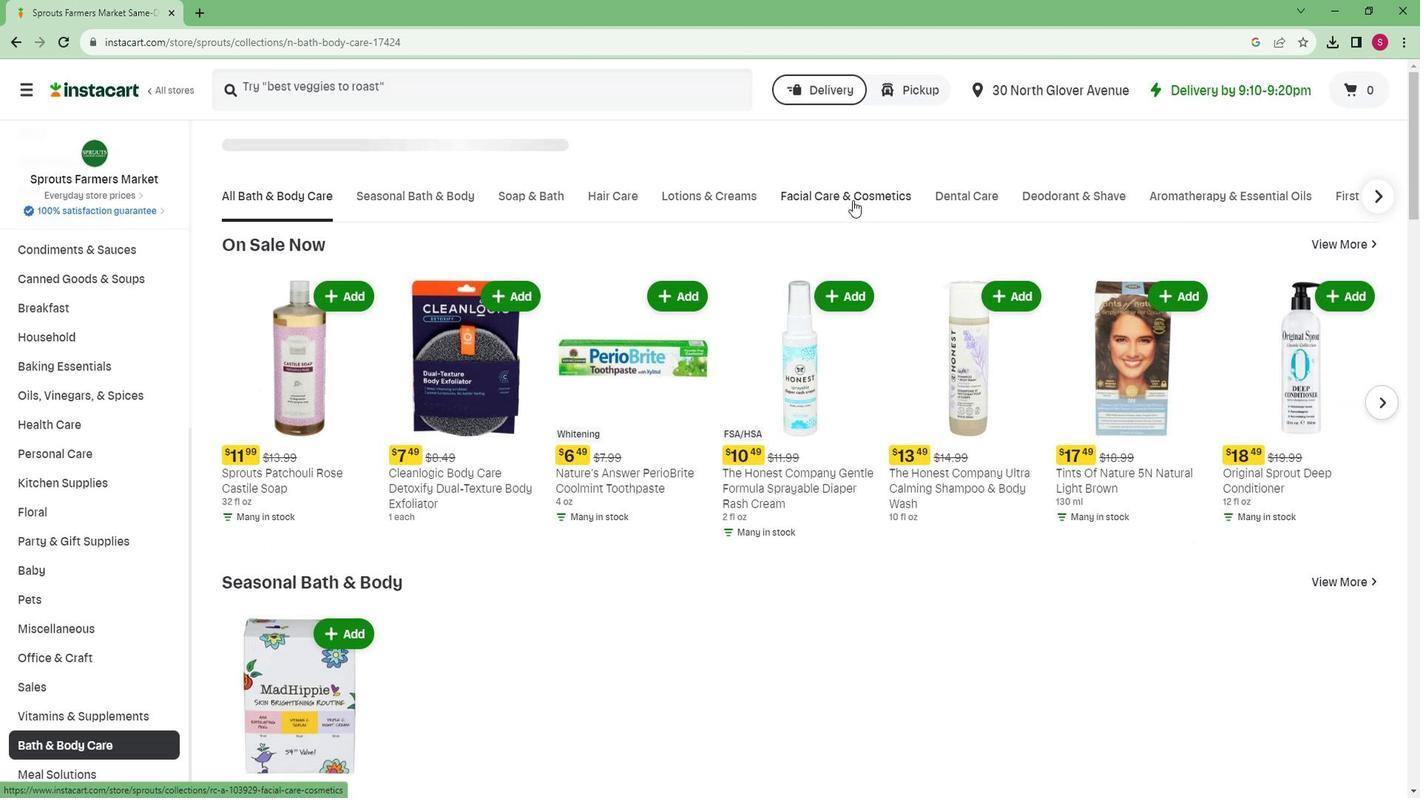 
Action: Mouse pressed left at (867, 207)
Screenshot: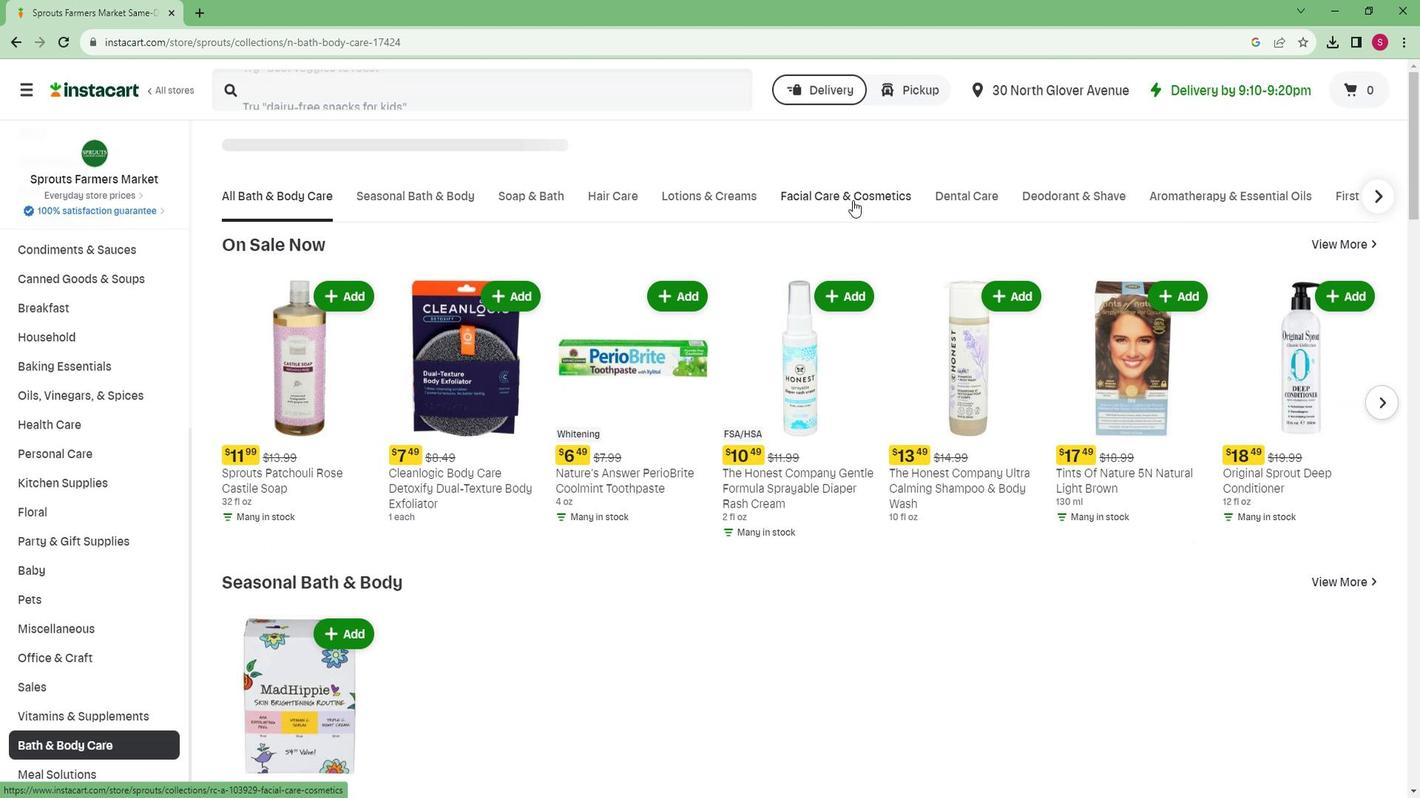 
Action: Mouse moved to (1280, 247)
Screenshot: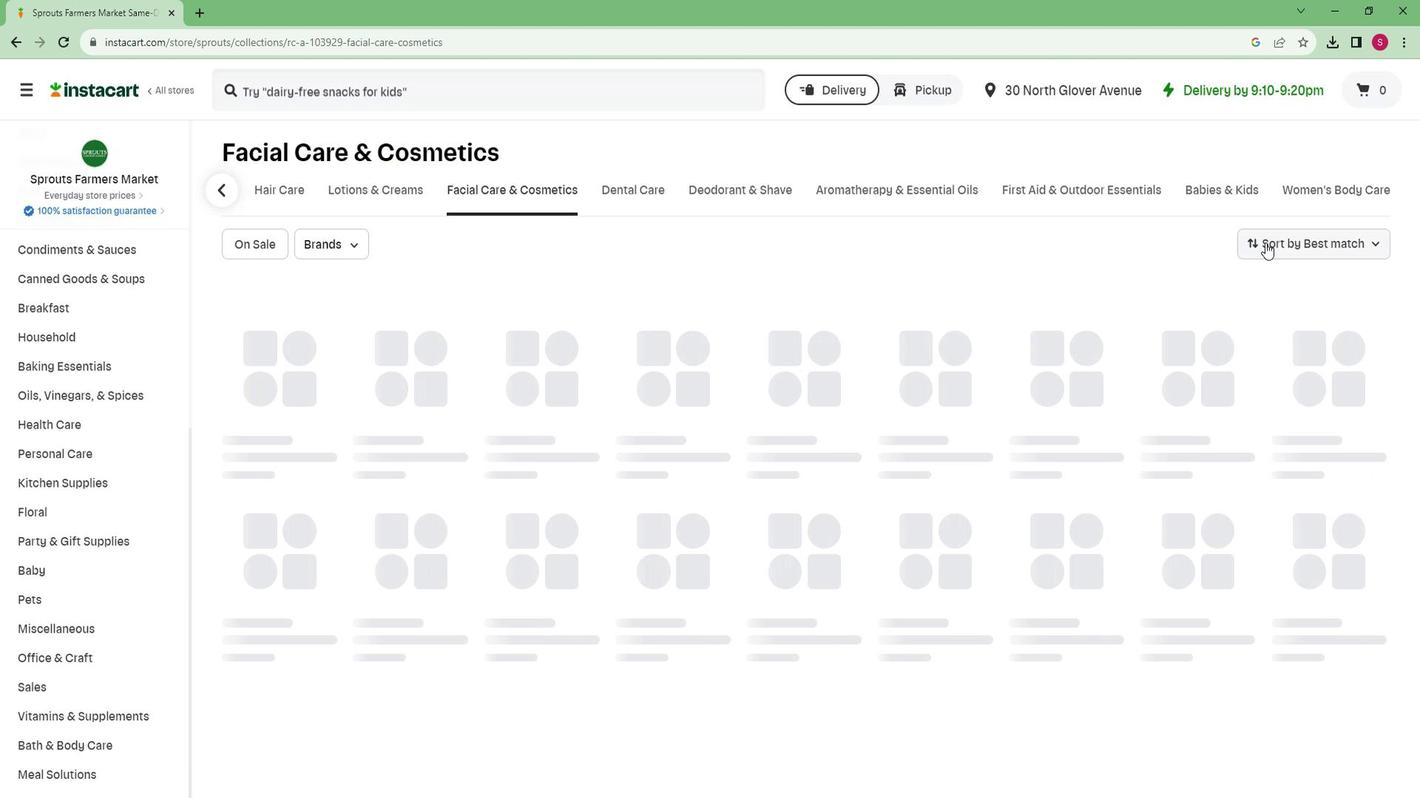
Action: Mouse pressed left at (1280, 247)
Screenshot: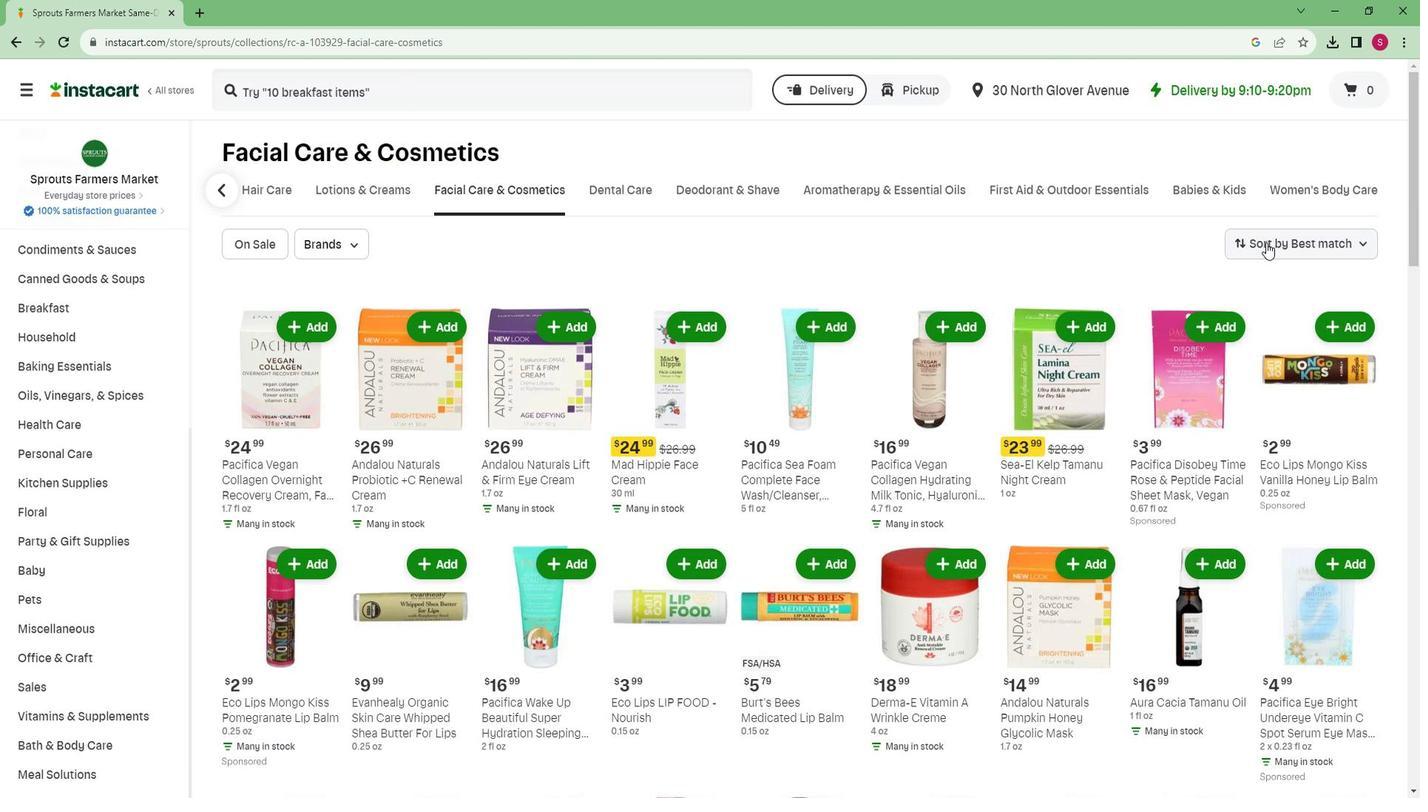
Action: Mouse moved to (1267, 400)
Screenshot: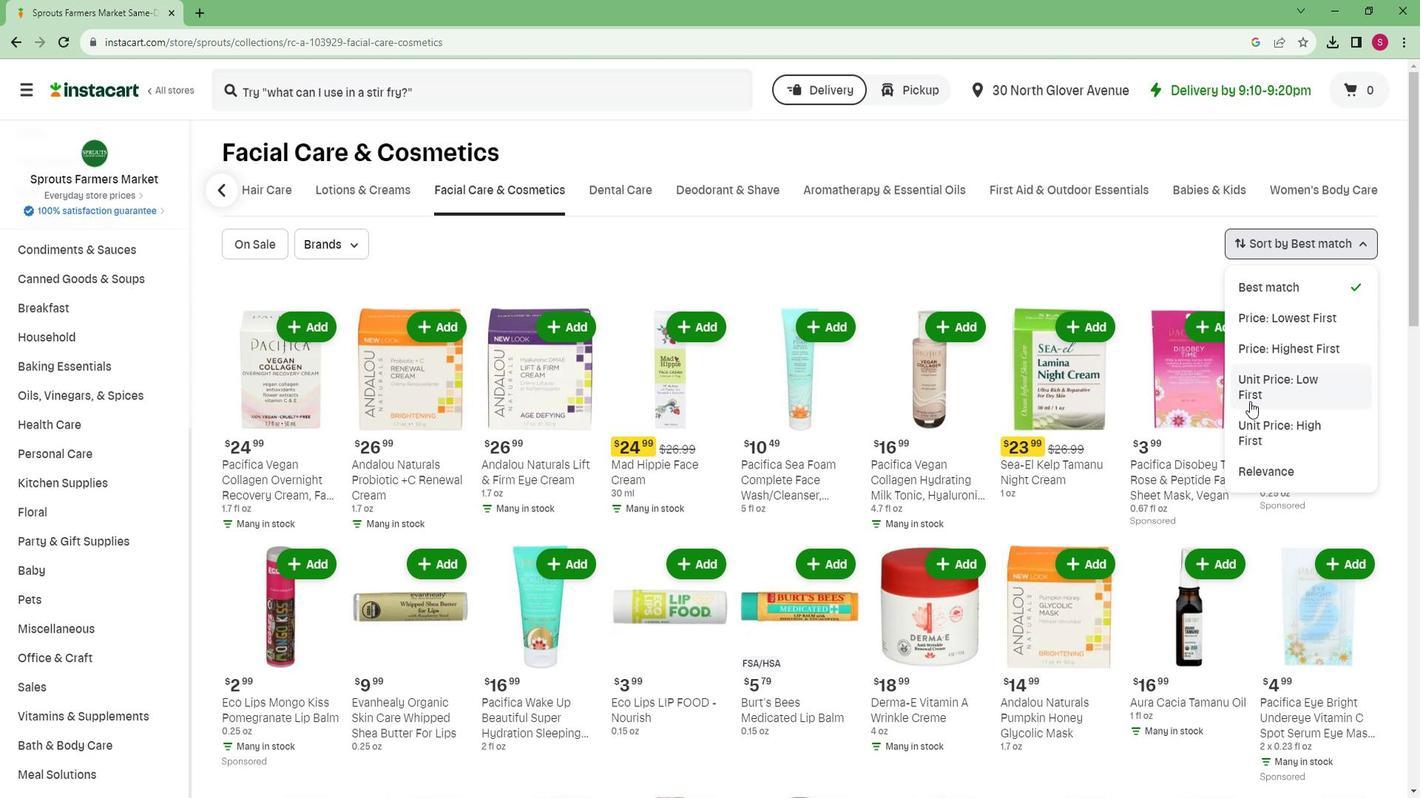 
Action: Mouse pressed left at (1267, 400)
Screenshot: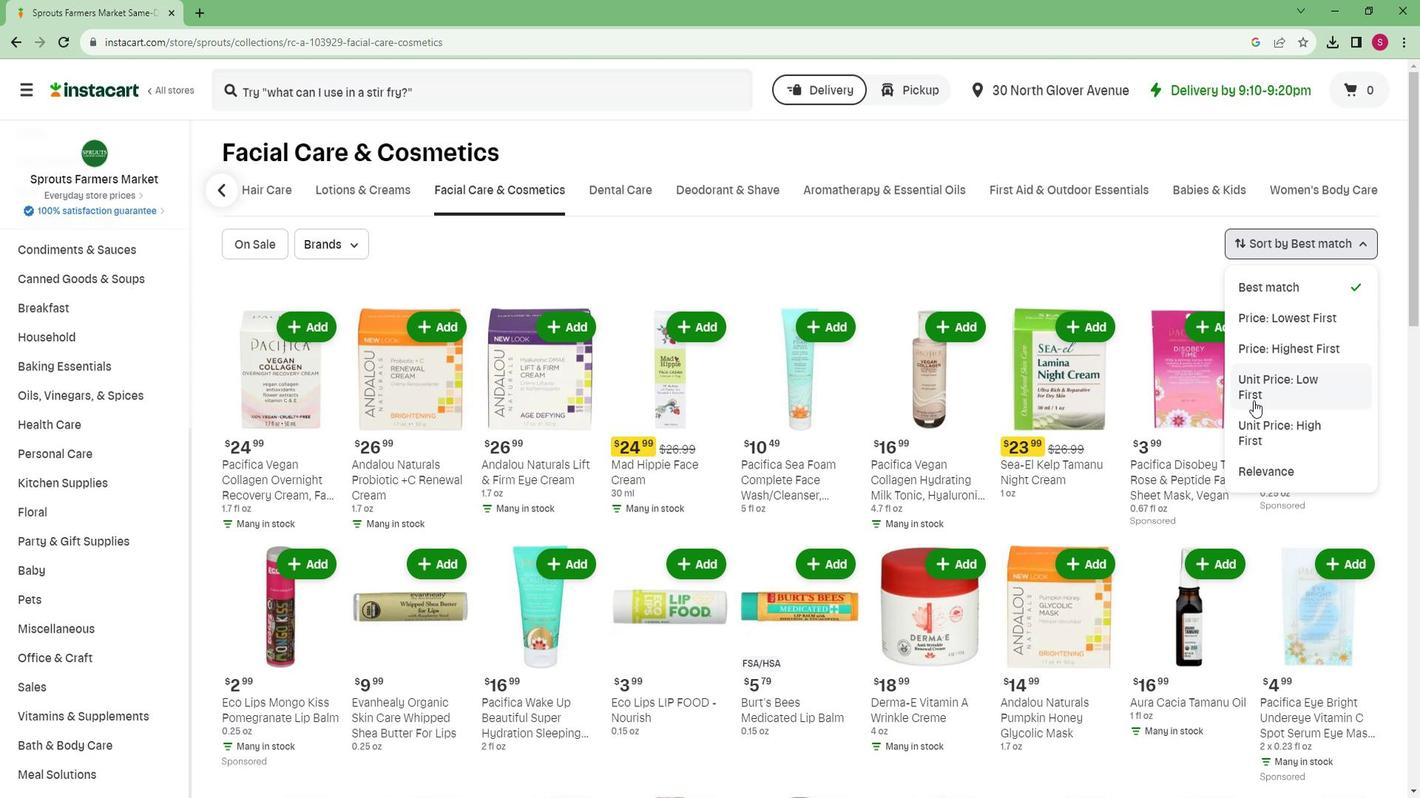 
